 Task: Look for space in Évry, France from 12th  July, 2023 to 15th July, 2023 for 3 adults in price range Rs.12000 to Rs.16000. Place can be entire place with 2 bedrooms having 3 beds and 1 bathroom. Property type can be house, flat, guest house. Booking option can be shelf check-in. Required host language is English.
Action: Mouse moved to (403, 118)
Screenshot: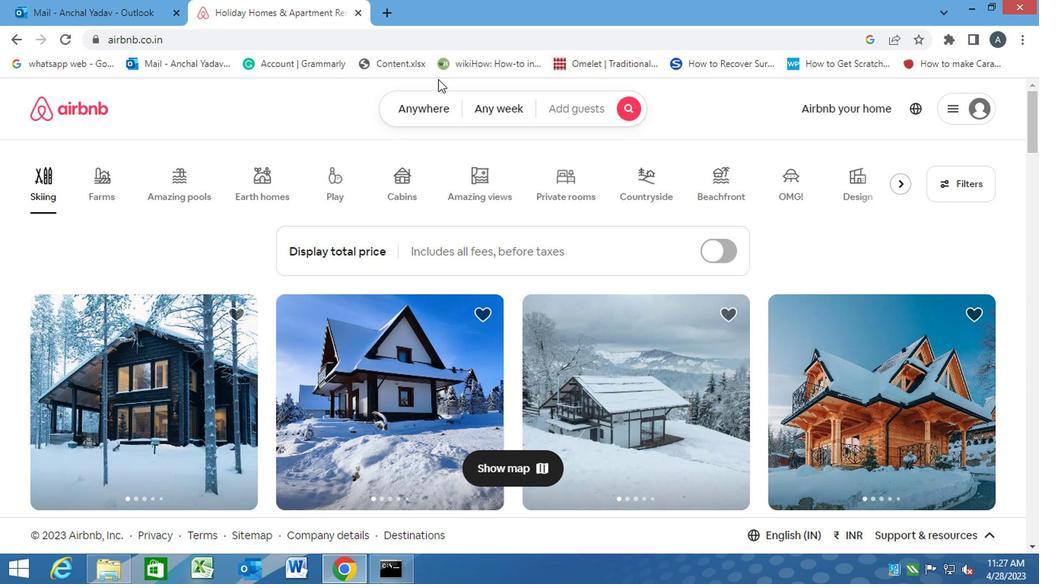 
Action: Mouse pressed left at (403, 118)
Screenshot: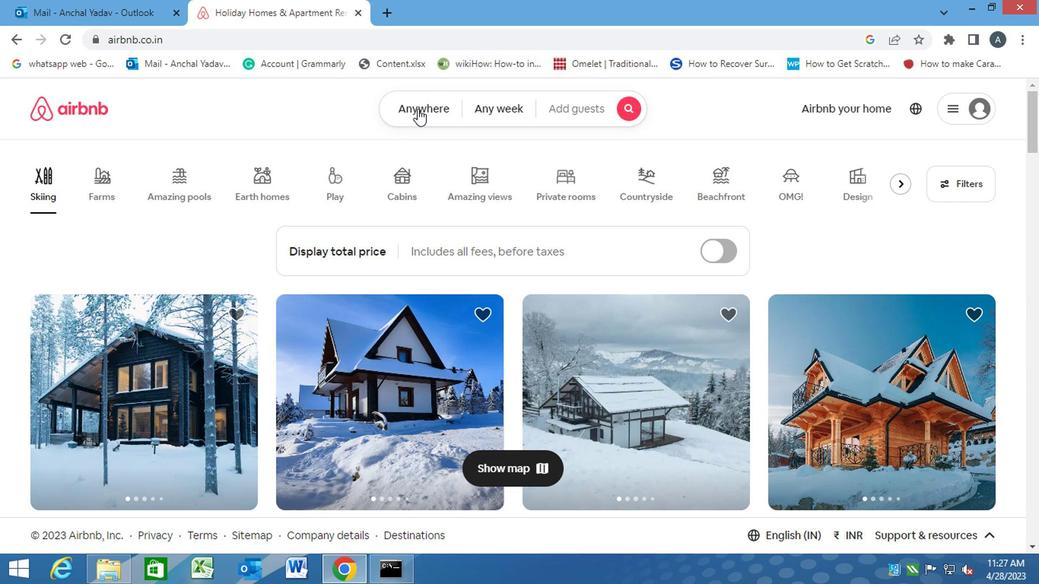 
Action: Mouse moved to (371, 159)
Screenshot: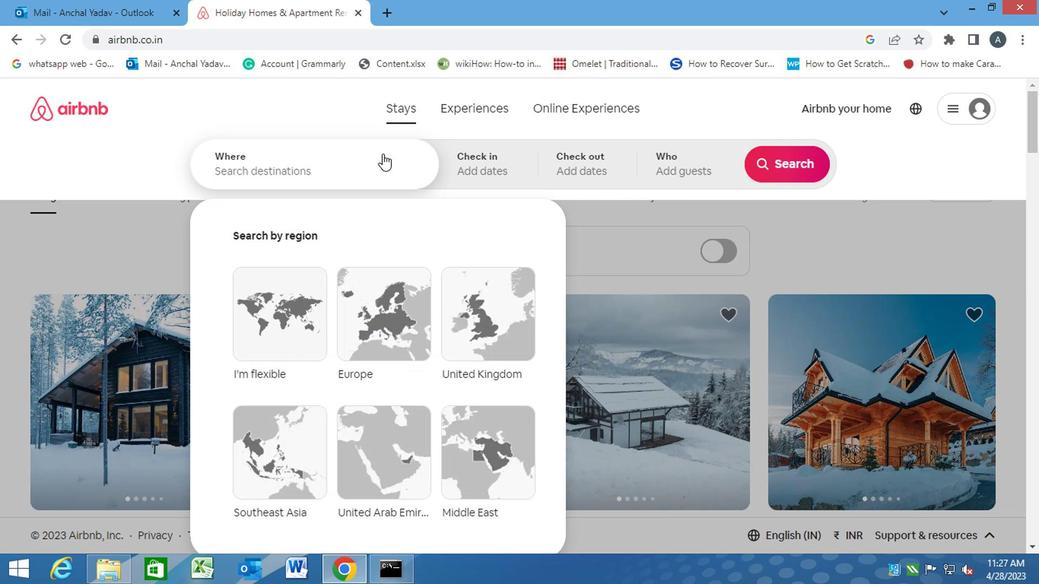 
Action: Mouse pressed left at (371, 159)
Screenshot: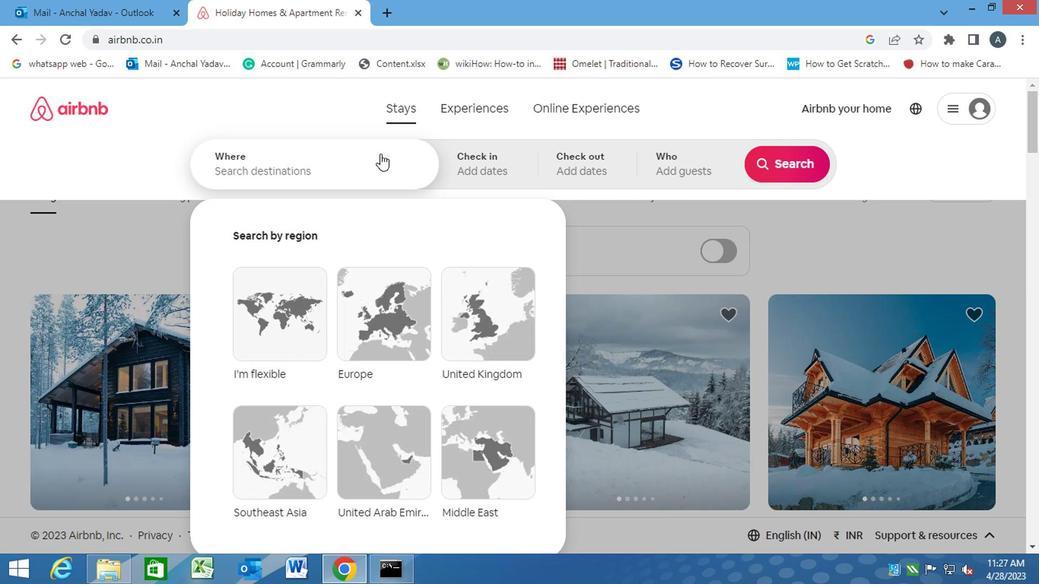 
Action: Key pressed e<Key.caps_lock>vry,<Key.space><Key.caps_lock>f<Key.caps_lock>rance<Key.enter>
Screenshot: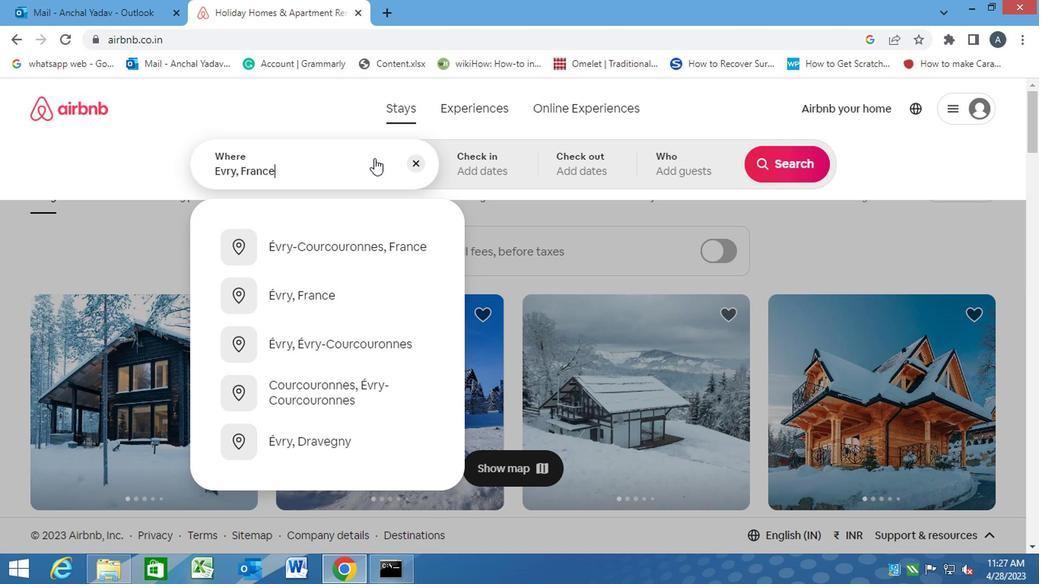 
Action: Mouse moved to (781, 285)
Screenshot: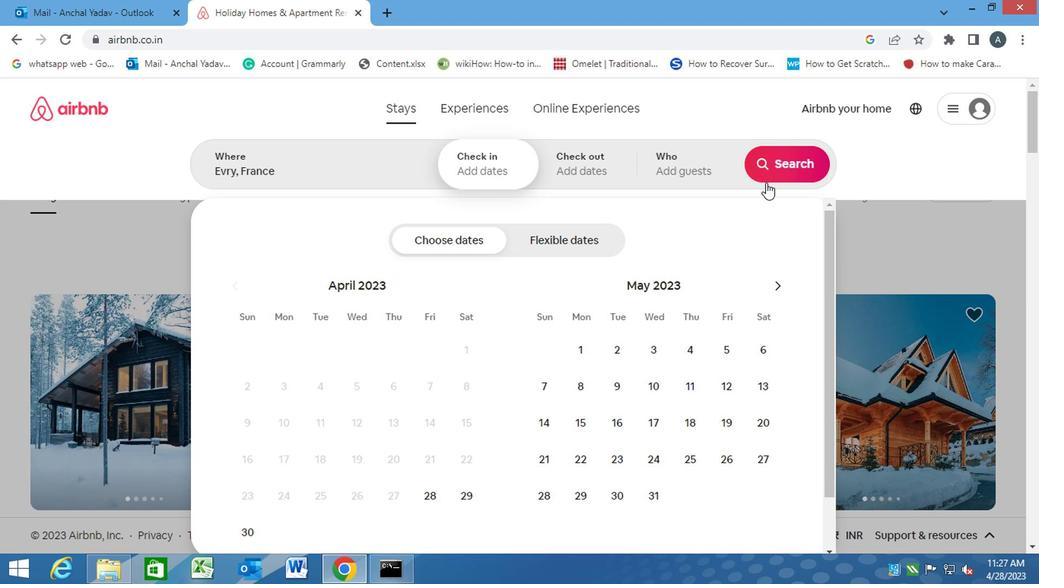 
Action: Mouse pressed left at (781, 285)
Screenshot: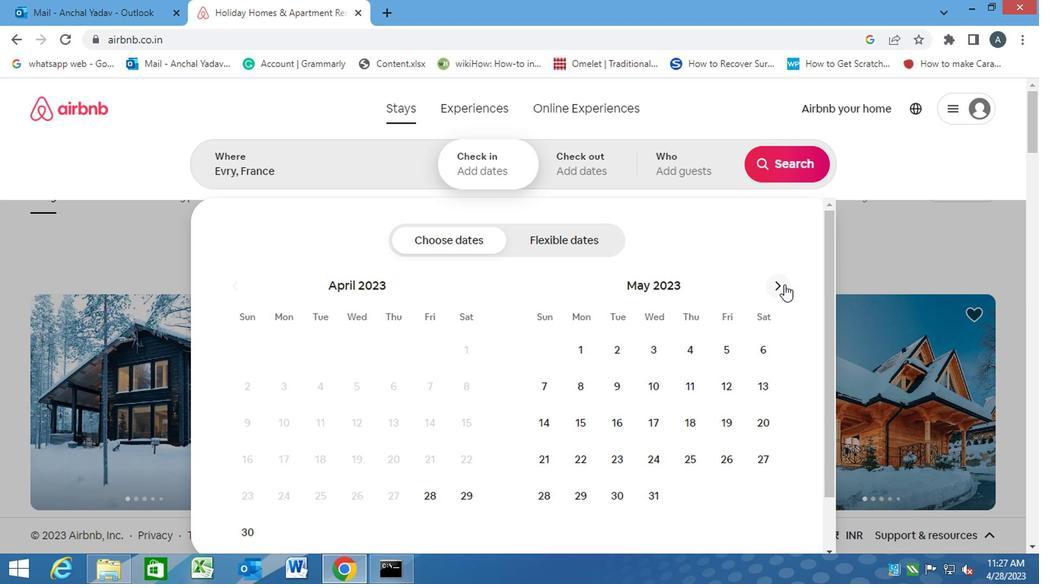 
Action: Mouse pressed left at (781, 285)
Screenshot: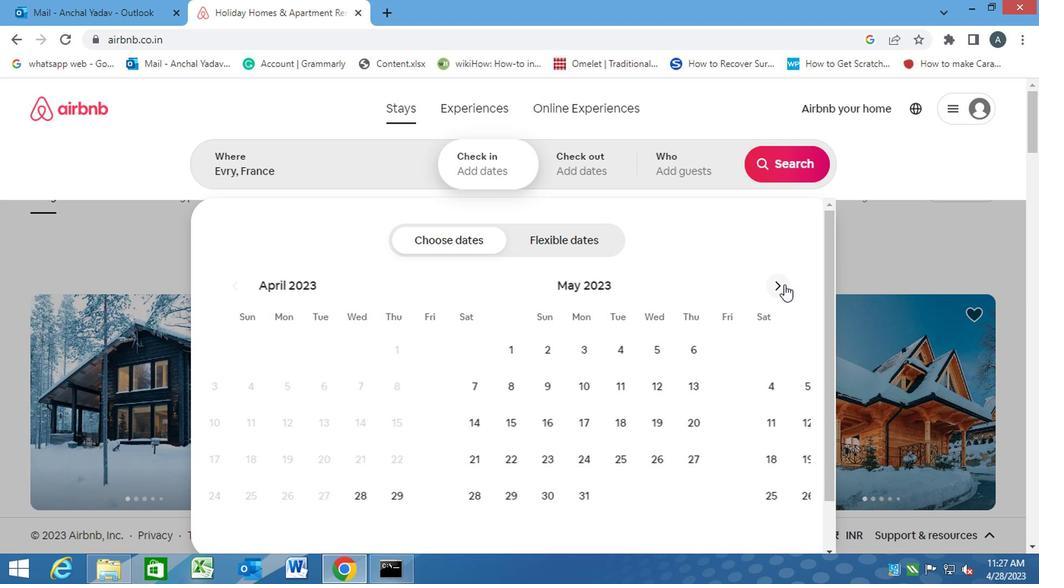
Action: Mouse moved to (654, 427)
Screenshot: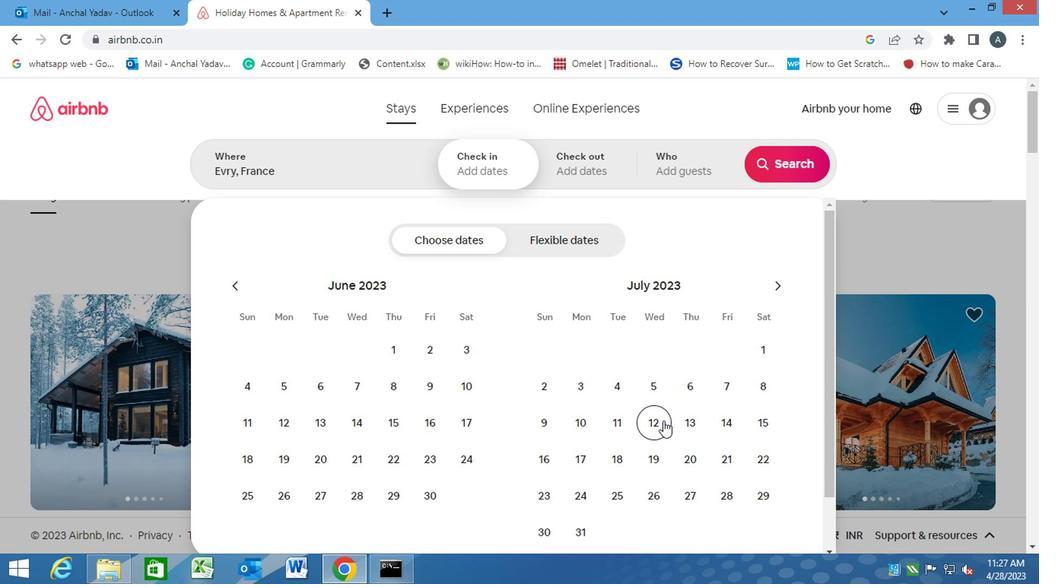 
Action: Mouse pressed left at (654, 427)
Screenshot: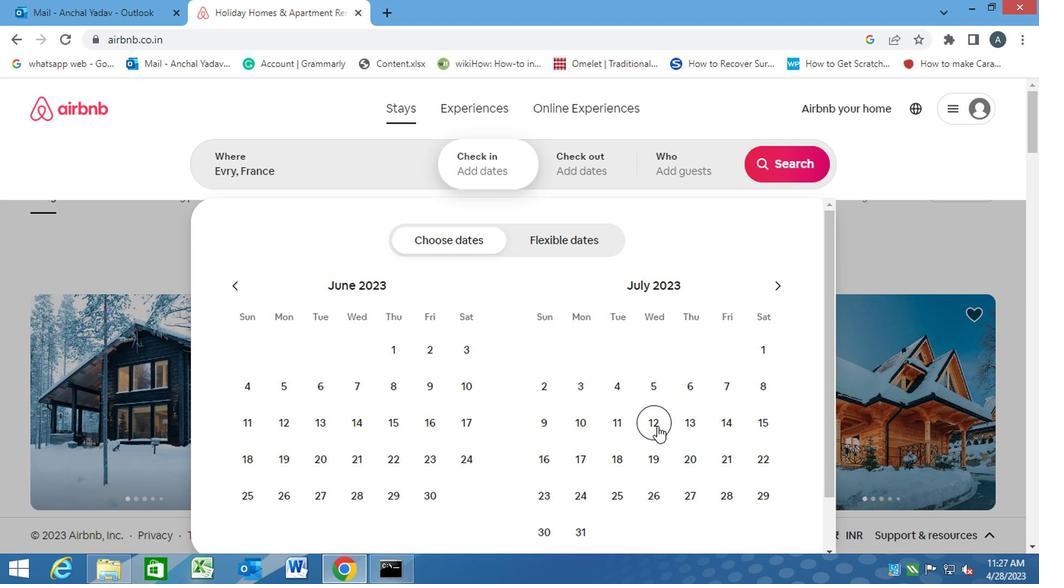 
Action: Mouse moved to (767, 426)
Screenshot: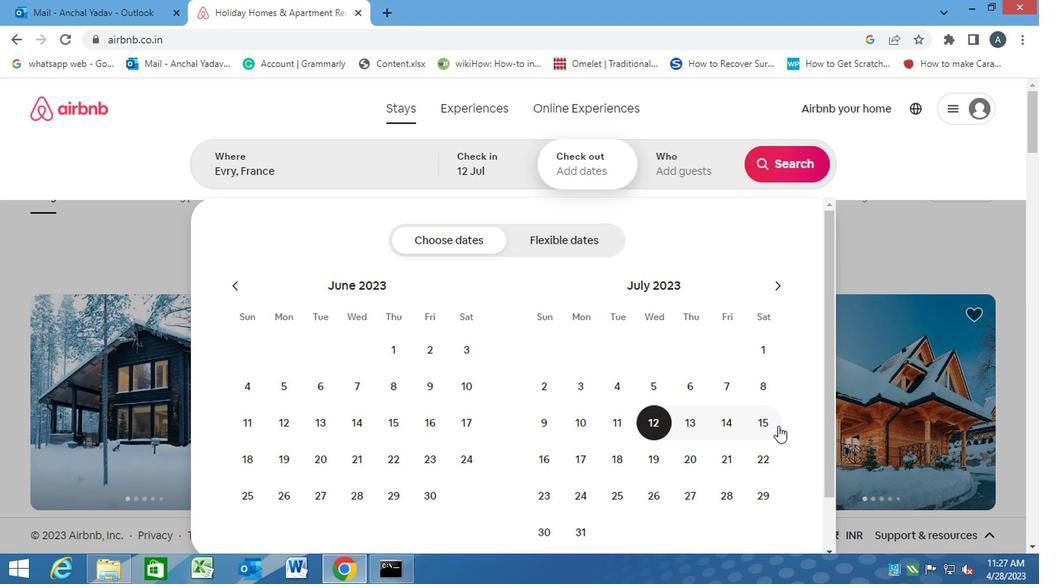 
Action: Mouse pressed left at (767, 426)
Screenshot: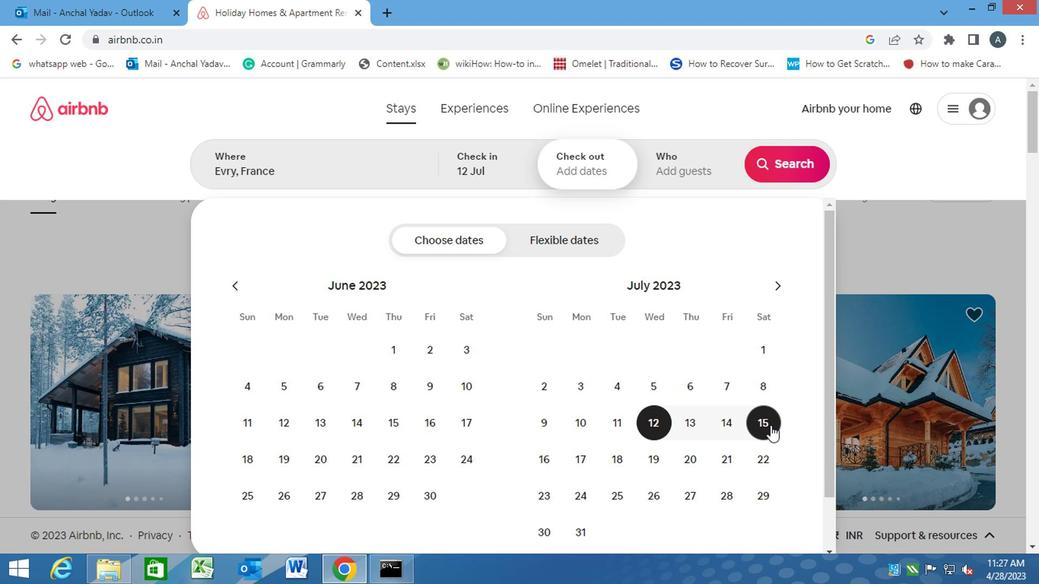 
Action: Mouse moved to (677, 165)
Screenshot: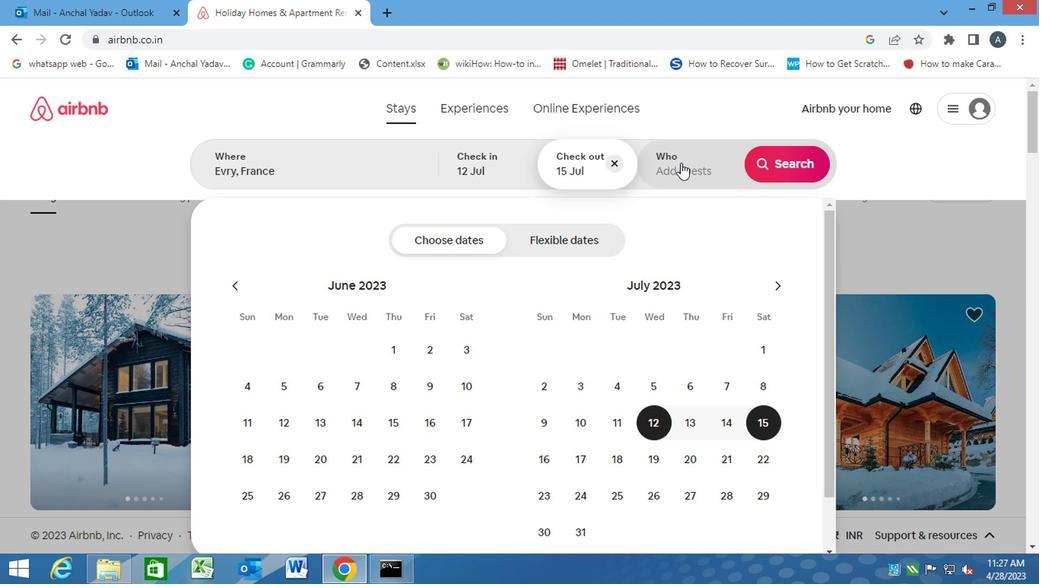 
Action: Mouse pressed left at (677, 165)
Screenshot: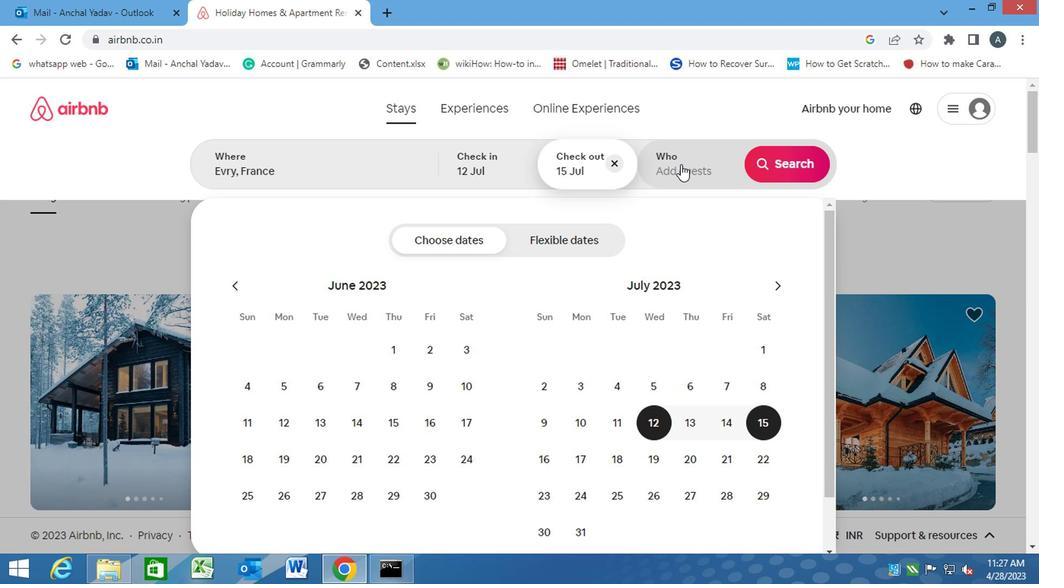
Action: Mouse moved to (782, 249)
Screenshot: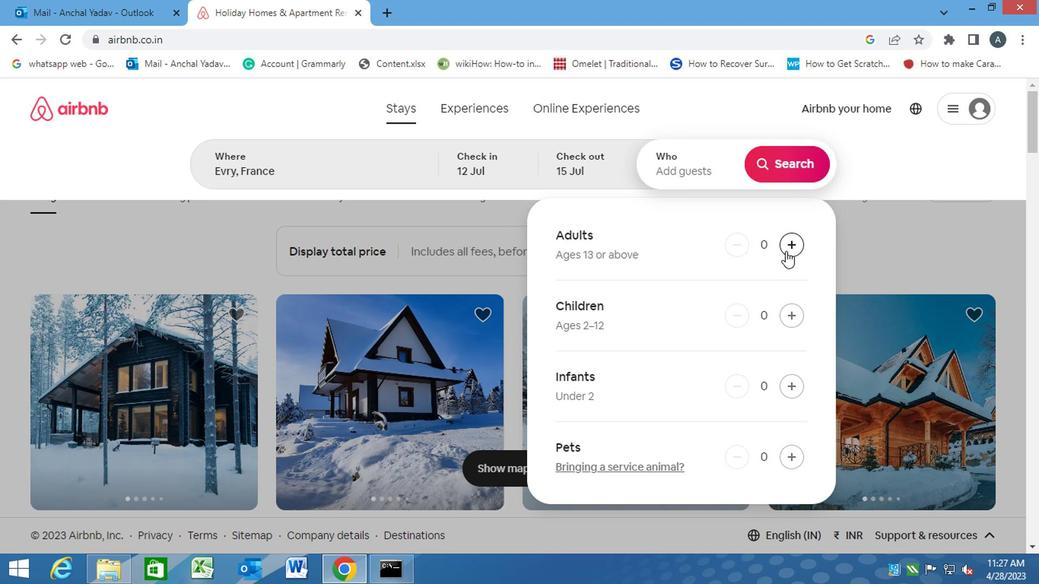 
Action: Mouse pressed left at (782, 249)
Screenshot: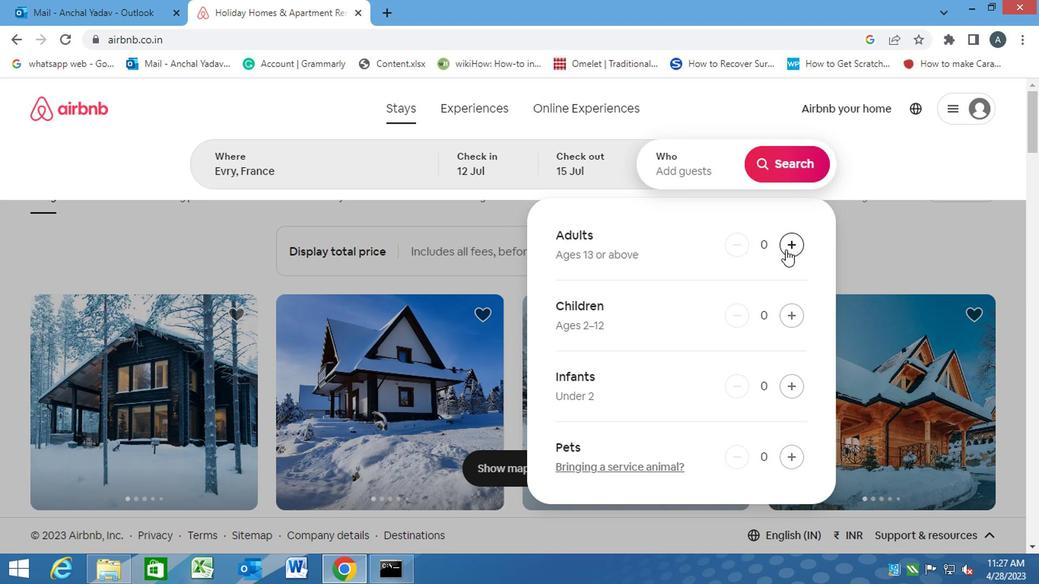 
Action: Mouse pressed left at (782, 249)
Screenshot: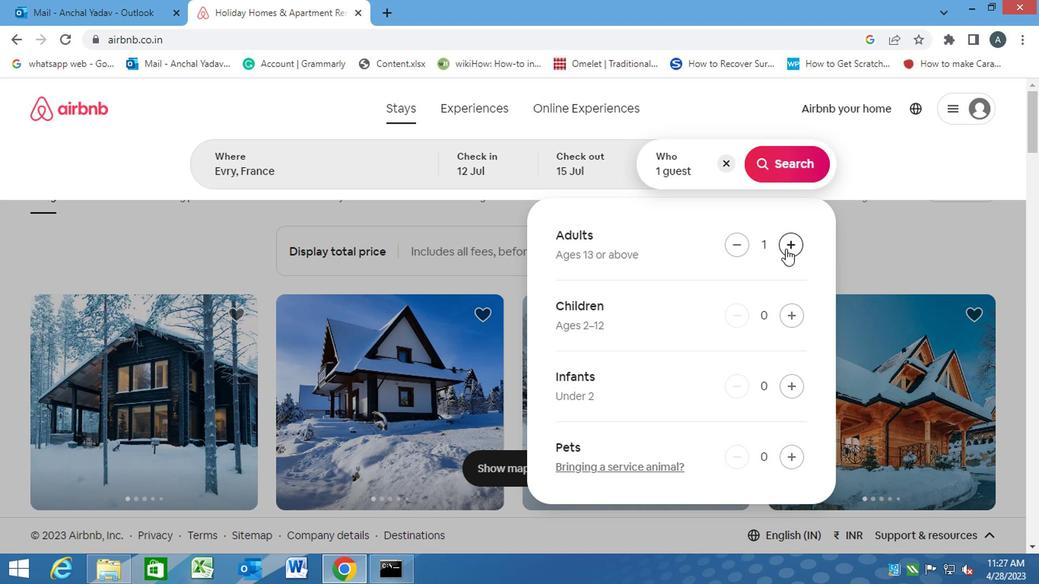 
Action: Mouse pressed left at (782, 249)
Screenshot: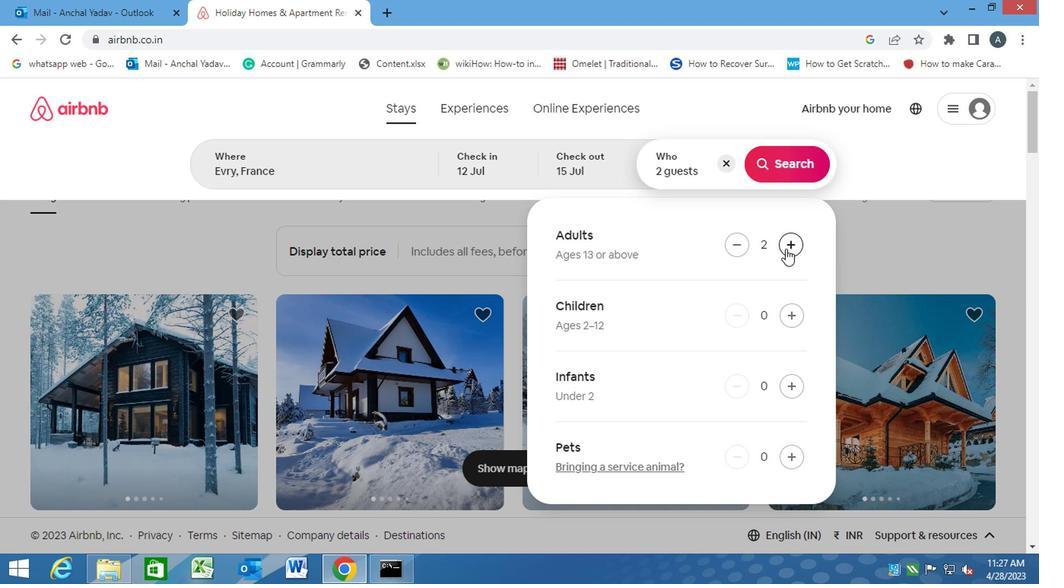 
Action: Mouse moved to (777, 172)
Screenshot: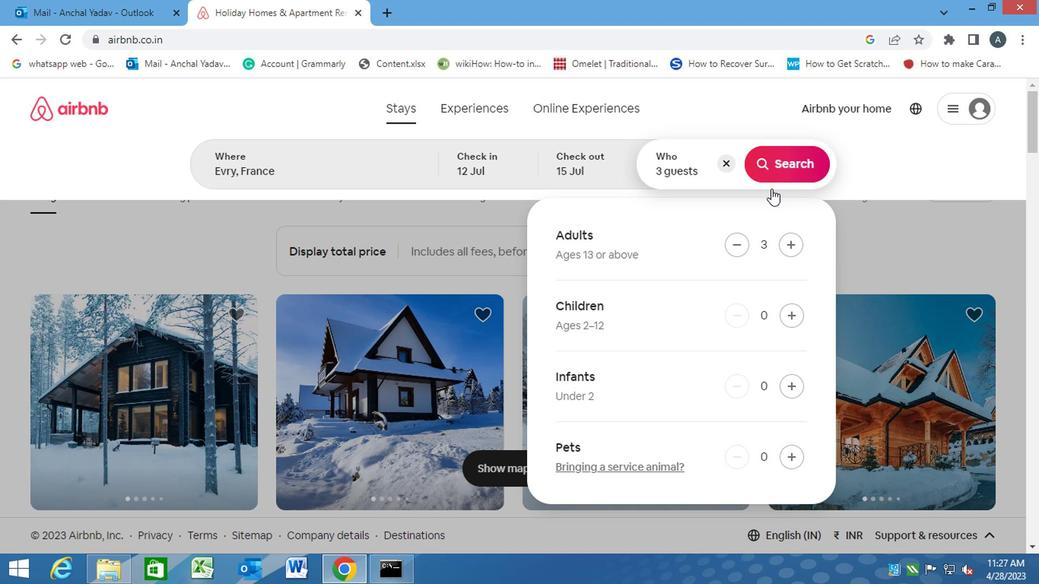 
Action: Mouse pressed left at (777, 172)
Screenshot: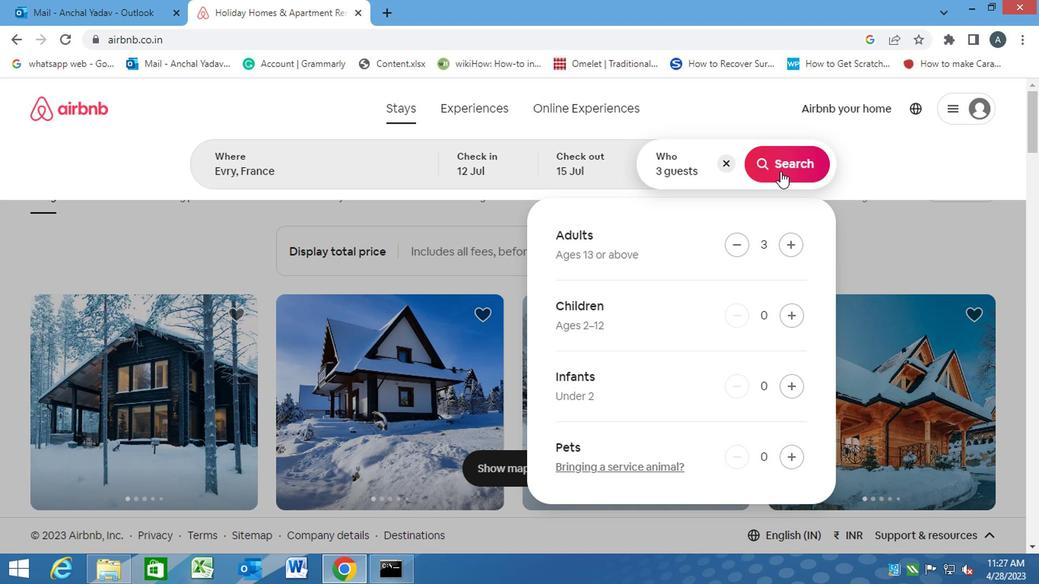 
Action: Mouse moved to (947, 170)
Screenshot: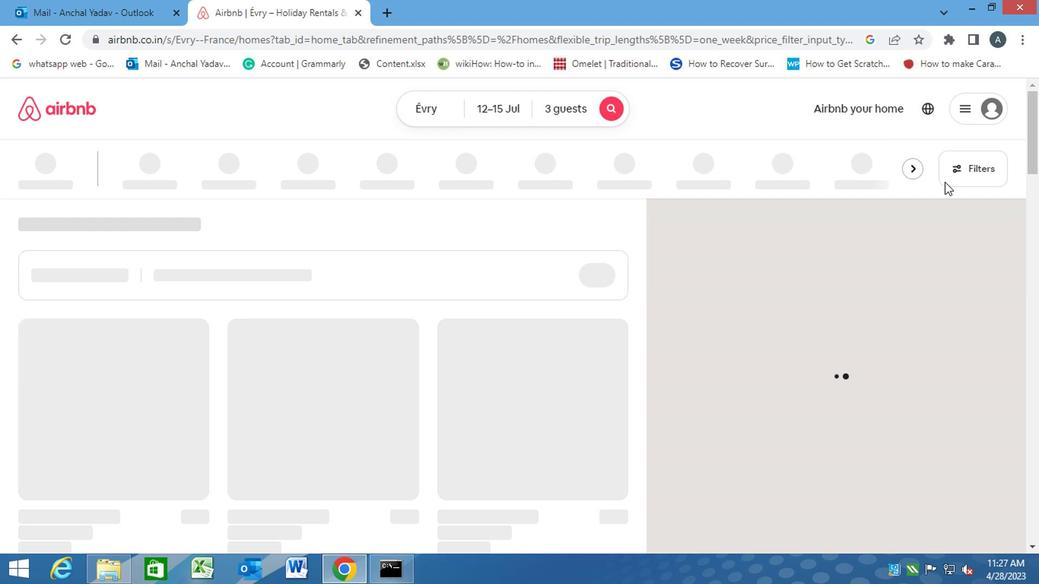 
Action: Mouse pressed left at (947, 170)
Screenshot: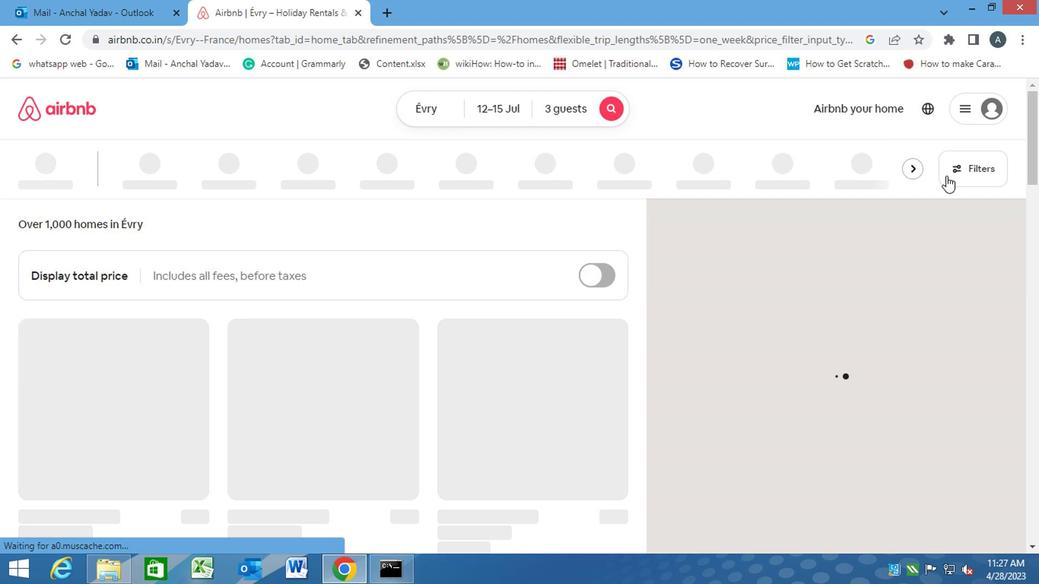 
Action: Mouse moved to (312, 366)
Screenshot: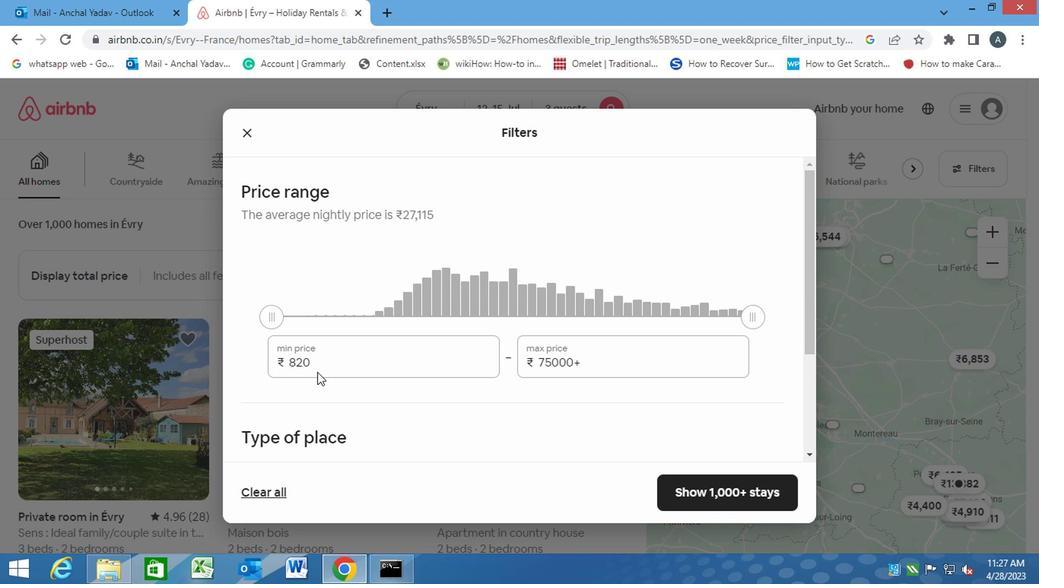 
Action: Mouse pressed left at (312, 366)
Screenshot: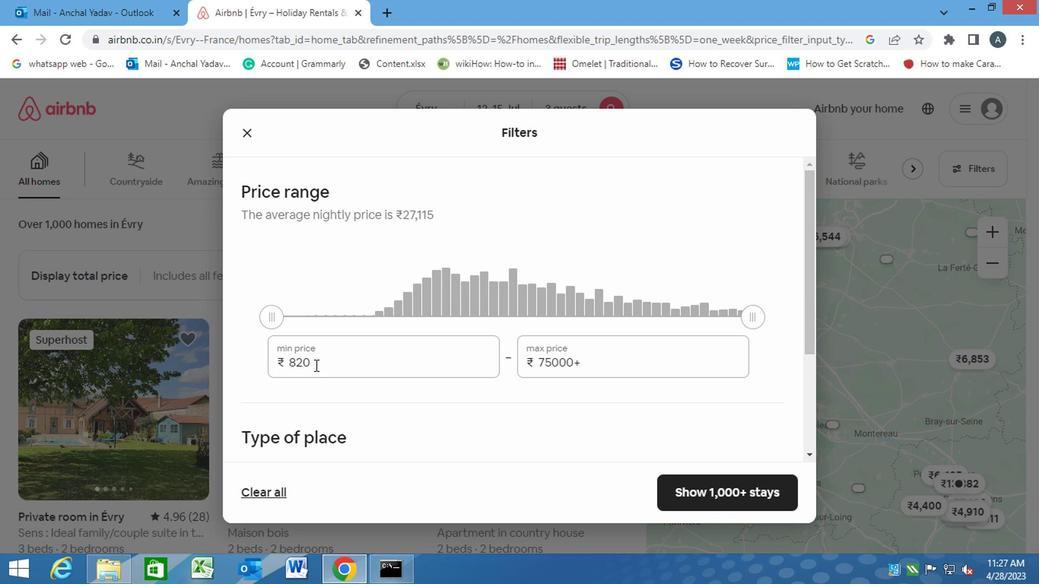 
Action: Mouse moved to (273, 374)
Screenshot: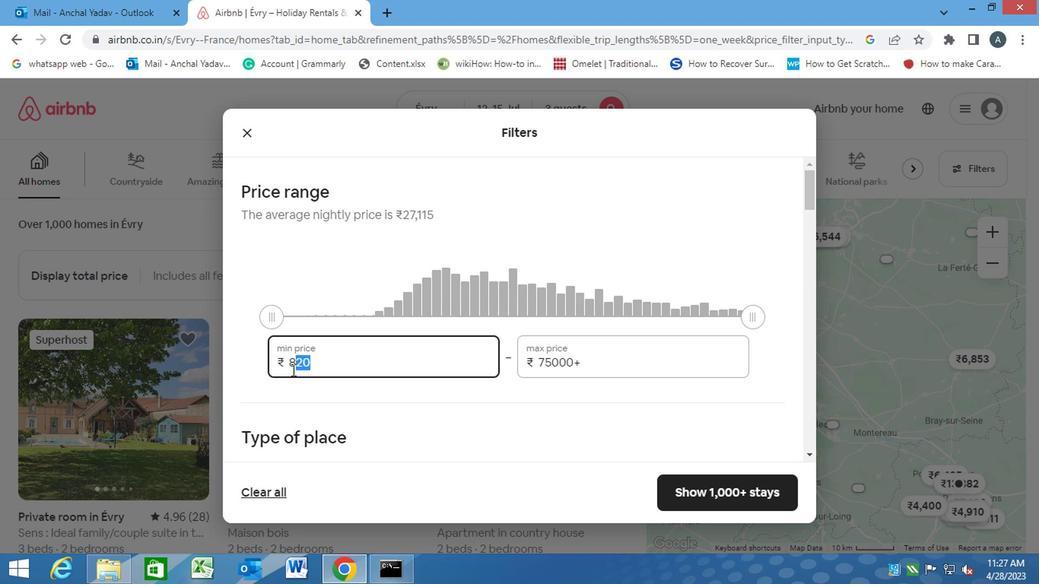 
Action: Key pressed 12000
Screenshot: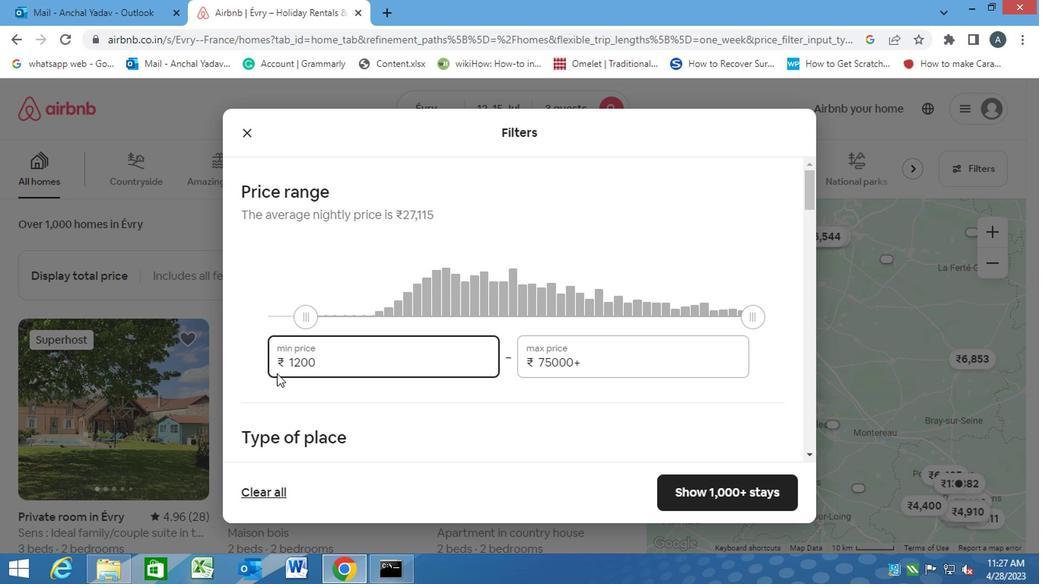 
Action: Mouse moved to (275, 374)
Screenshot: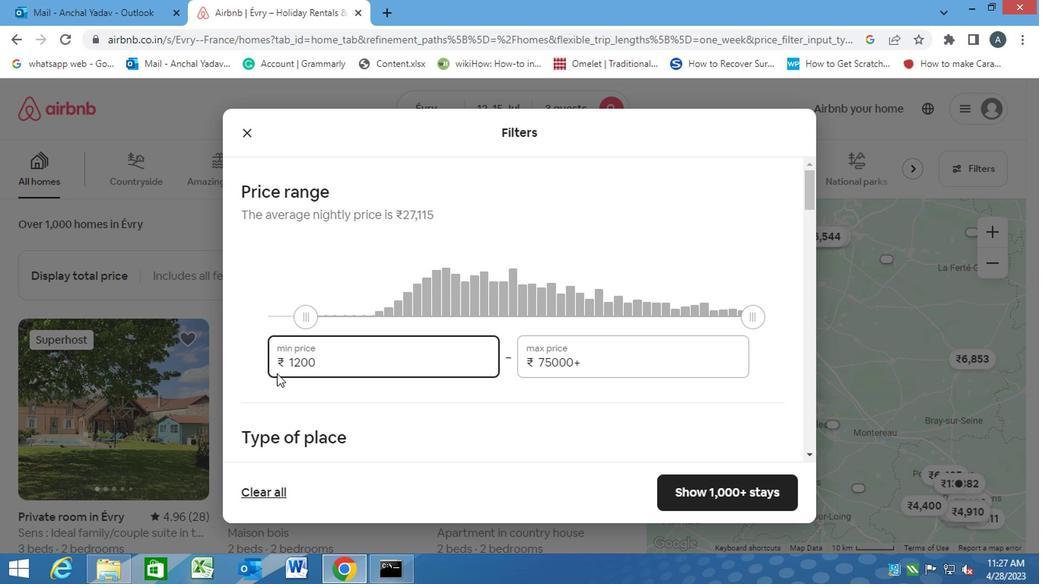 
Action: Key pressed <Key.tab><Key.backspace><Key.backspace><Key.backspace><Key.backspace><Key.backspace><Key.backspace><Key.backspace><Key.backspace><Key.backspace><Key.backspace><Key.backspace><Key.backspace><Key.backspace><Key.backspace><Key.backspace><Key.backspace><Key.backspace><Key.backspace><Key.backspace><Key.backspace><Key.backspace><Key.backspace><Key.backspace><Key.backspace><Key.backspace><Key.backspace><Key.backspace><Key.backspace><Key.backspace><Key.backspace><Key.backspace><Key.backspace><Key.backspace><Key.backspace><Key.backspace><Key.backspace><Key.backspace><Key.backspace>16000
Screenshot: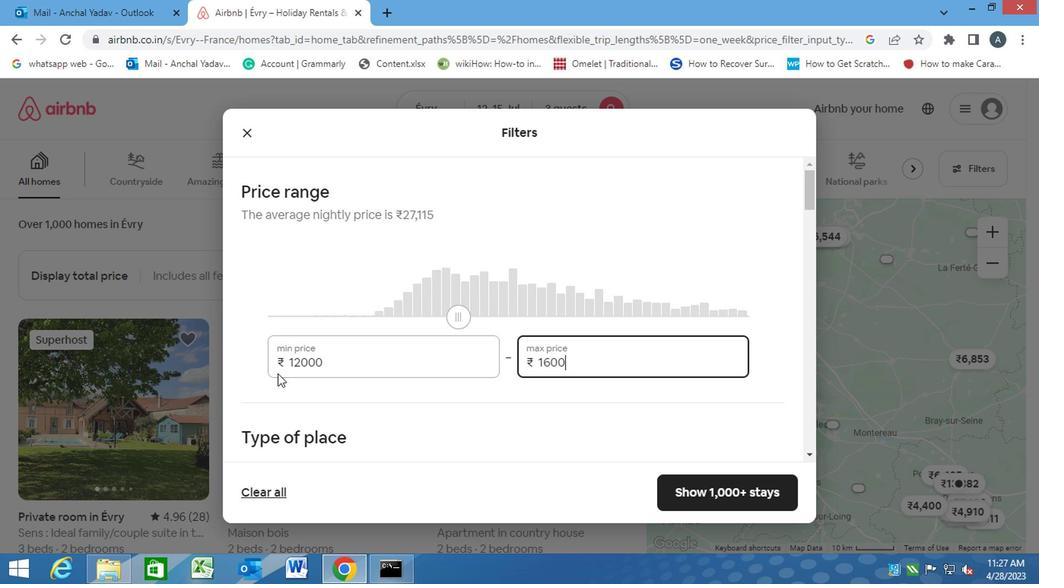 
Action: Mouse moved to (401, 382)
Screenshot: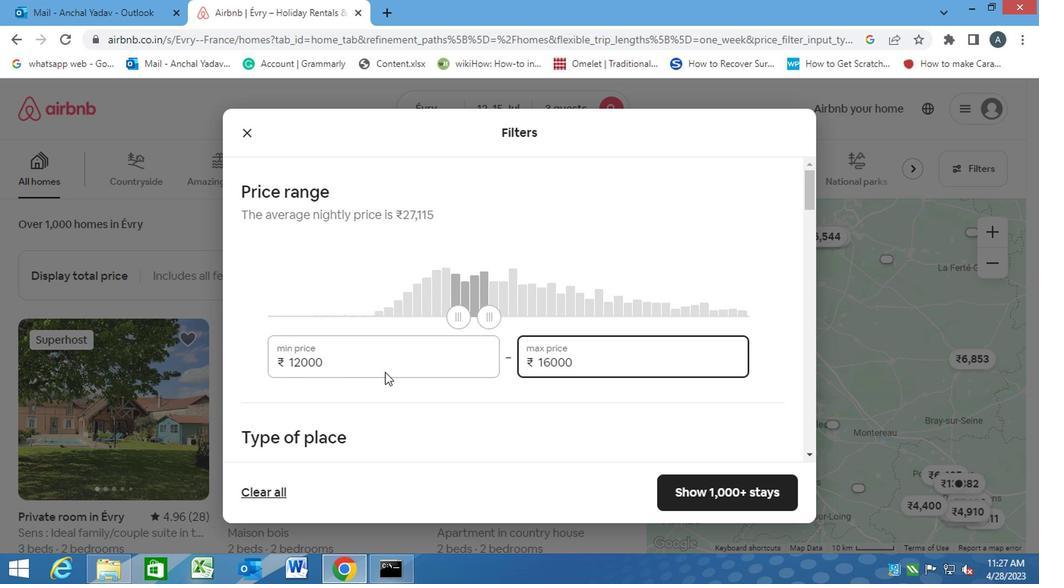 
Action: Mouse scrolled (401, 381) with delta (0, 0)
Screenshot: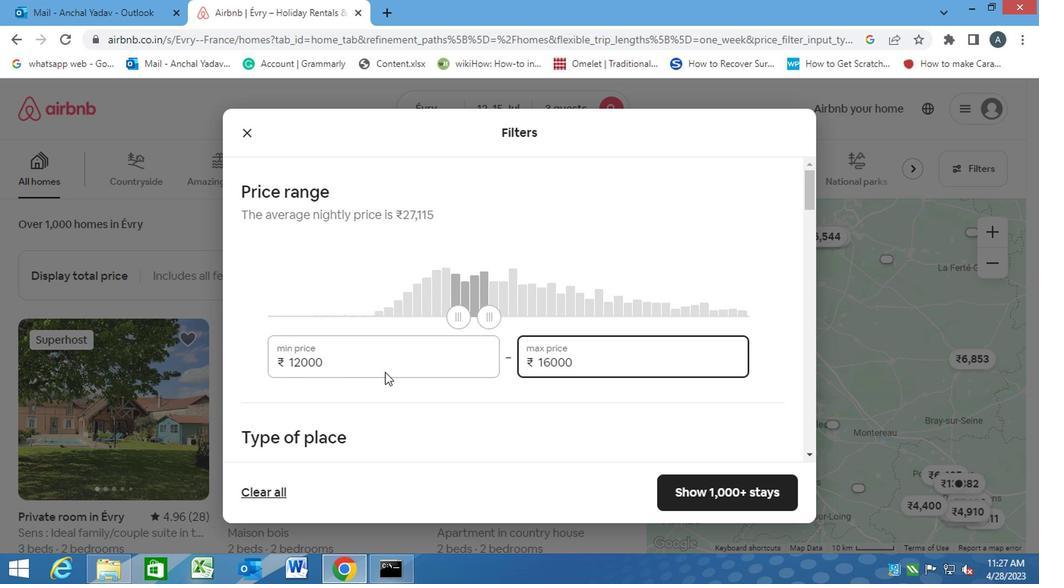 
Action: Mouse moved to (401, 383)
Screenshot: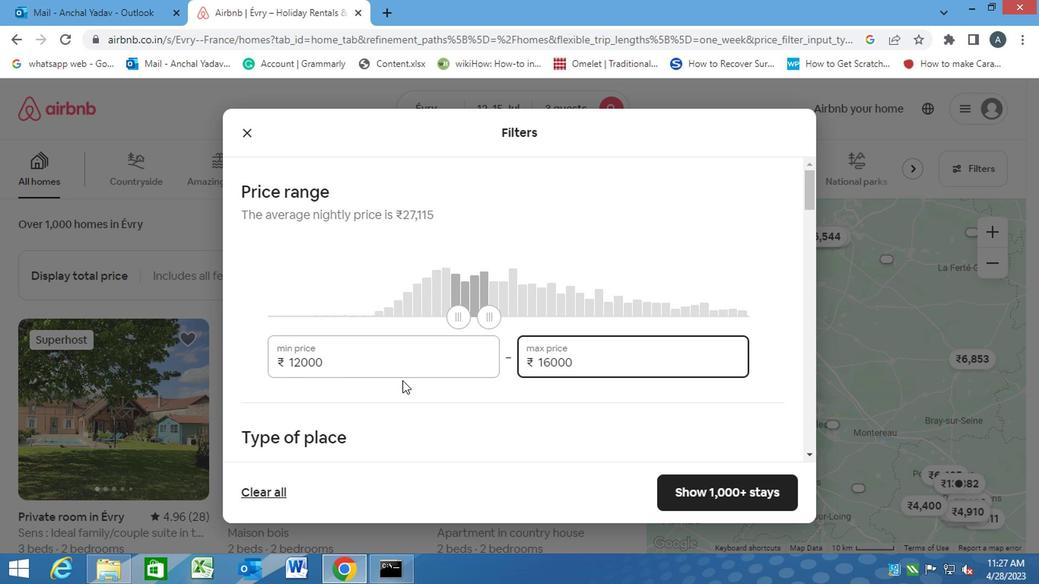 
Action: Mouse scrolled (401, 382) with delta (0, -1)
Screenshot: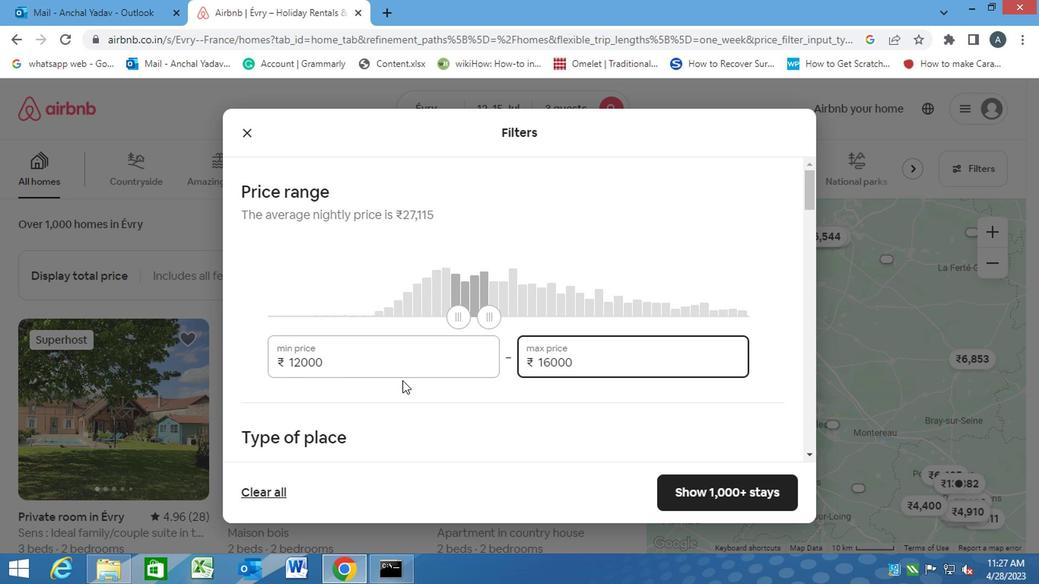 
Action: Mouse moved to (399, 384)
Screenshot: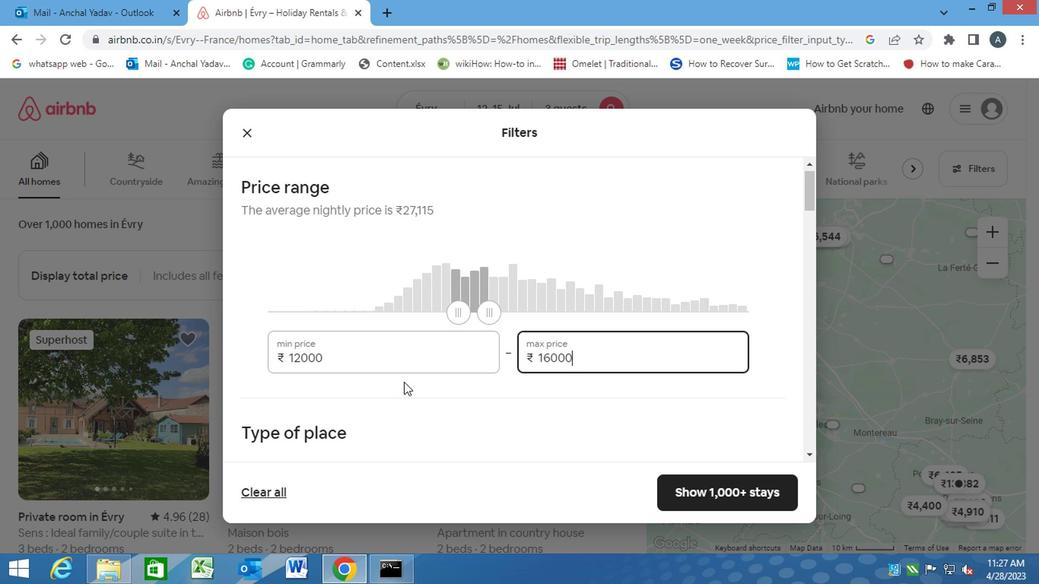 
Action: Mouse scrolled (399, 383) with delta (0, 0)
Screenshot: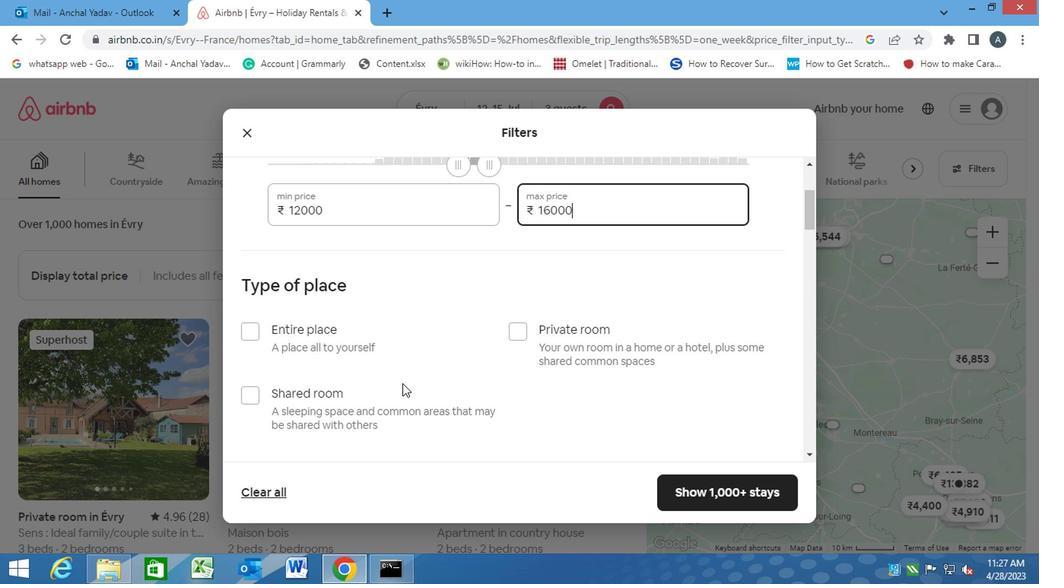 
Action: Mouse moved to (250, 254)
Screenshot: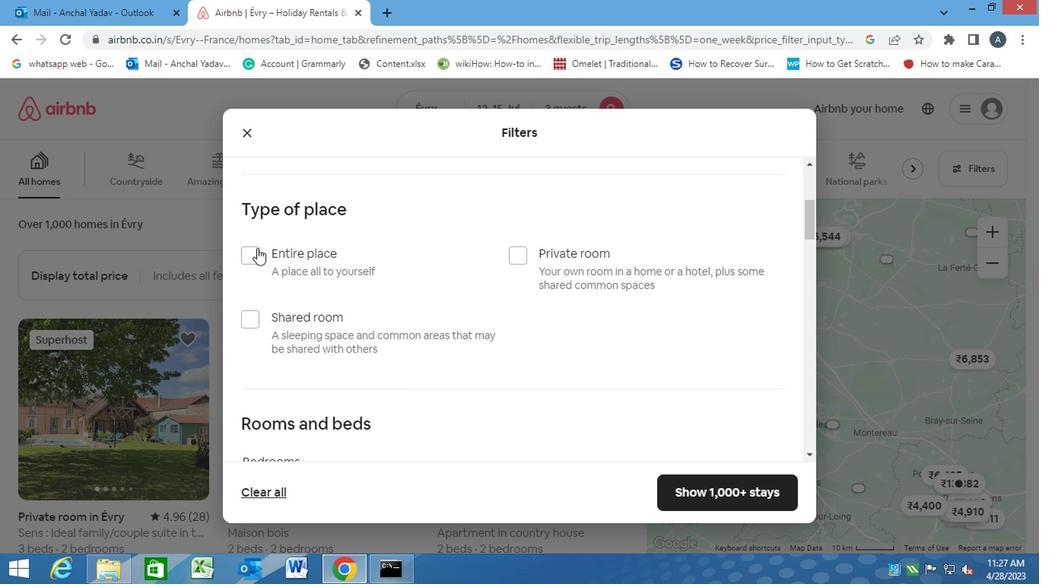 
Action: Mouse pressed left at (250, 254)
Screenshot: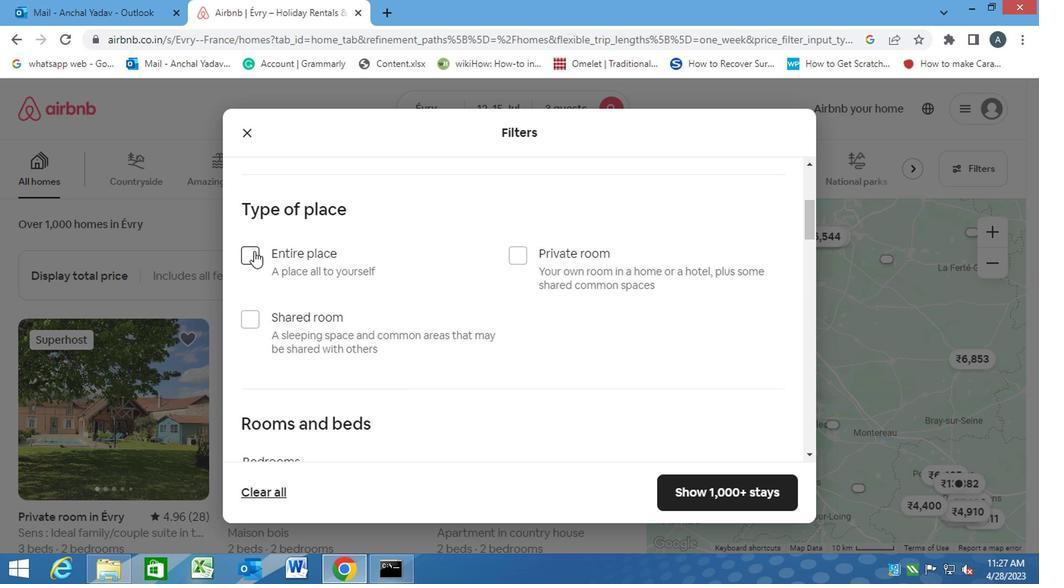 
Action: Mouse moved to (347, 270)
Screenshot: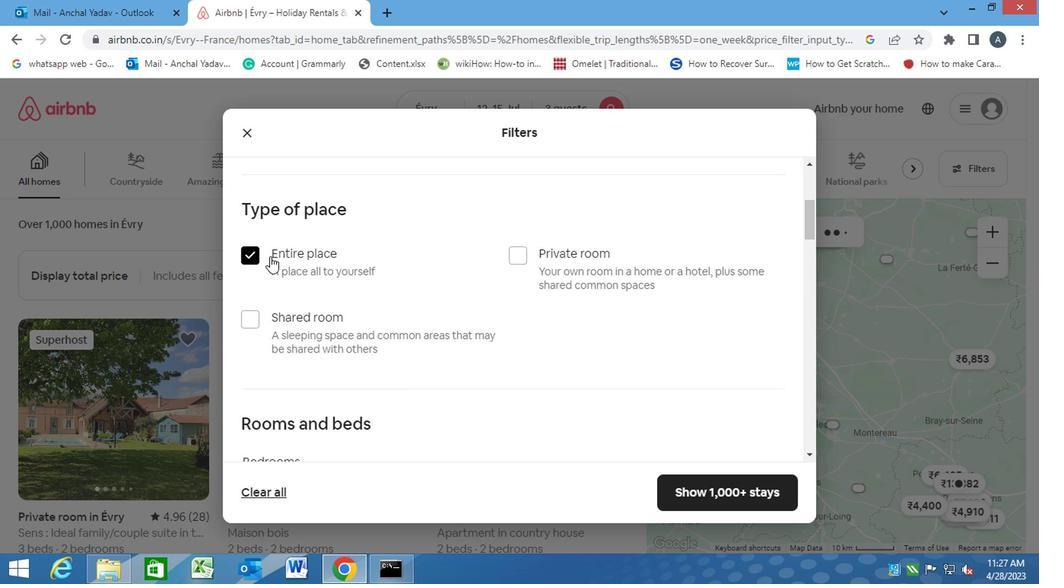 
Action: Mouse scrolled (347, 269) with delta (0, 0)
Screenshot: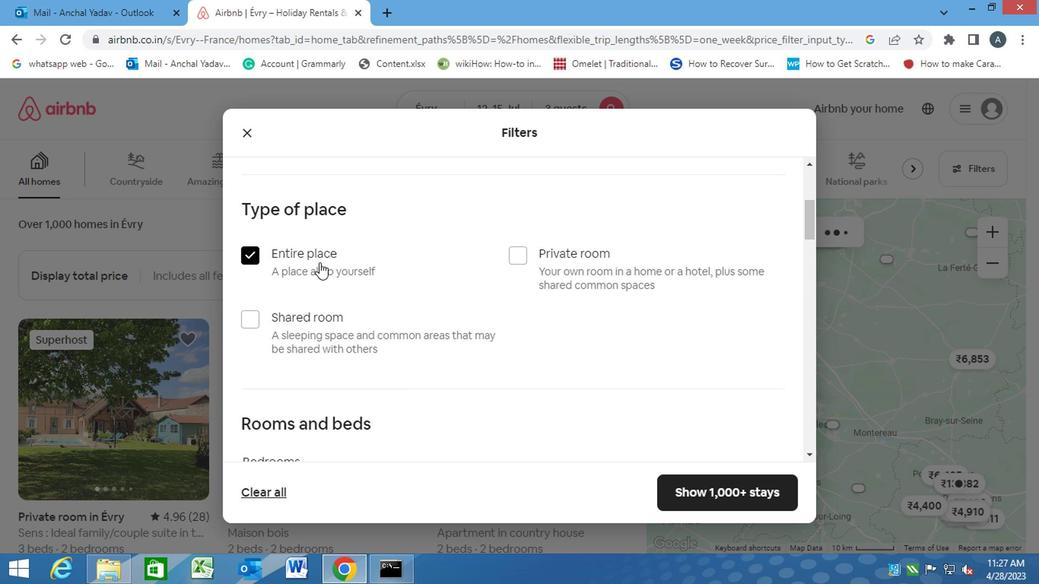 
Action: Mouse scrolled (347, 269) with delta (0, 0)
Screenshot: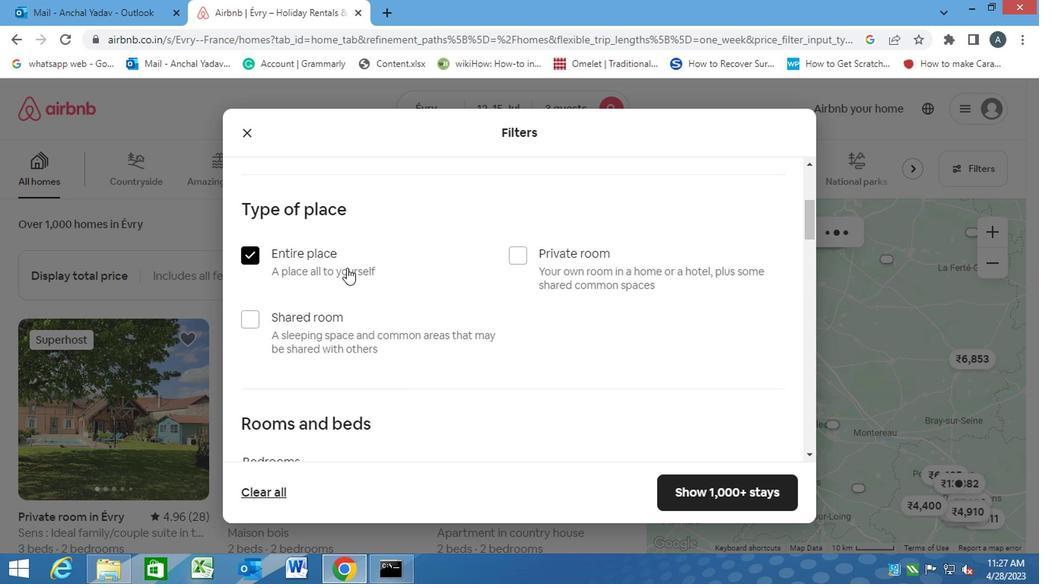 
Action: Mouse scrolled (347, 269) with delta (0, 0)
Screenshot: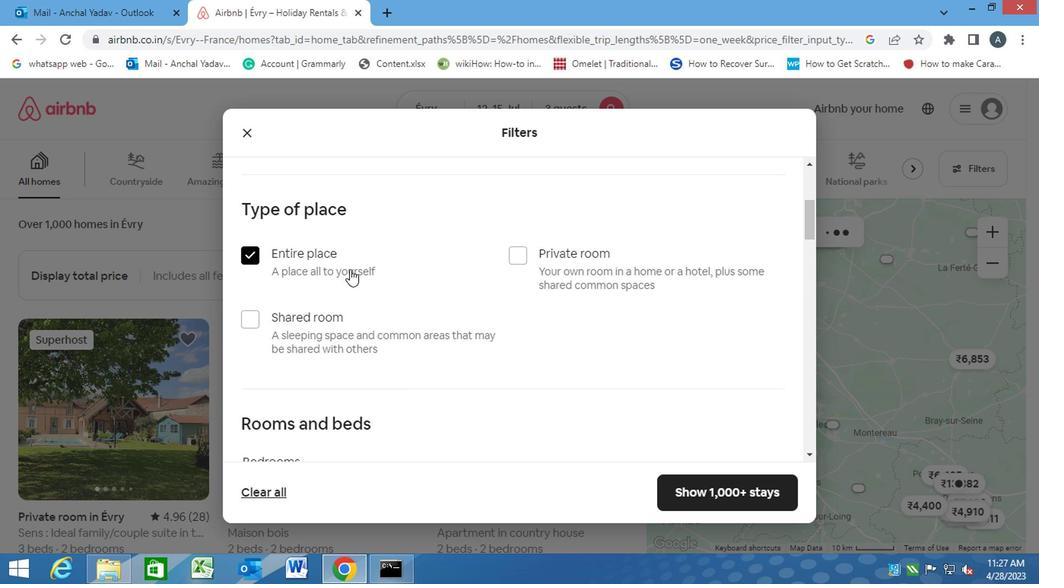 
Action: Mouse scrolled (347, 269) with delta (0, 0)
Screenshot: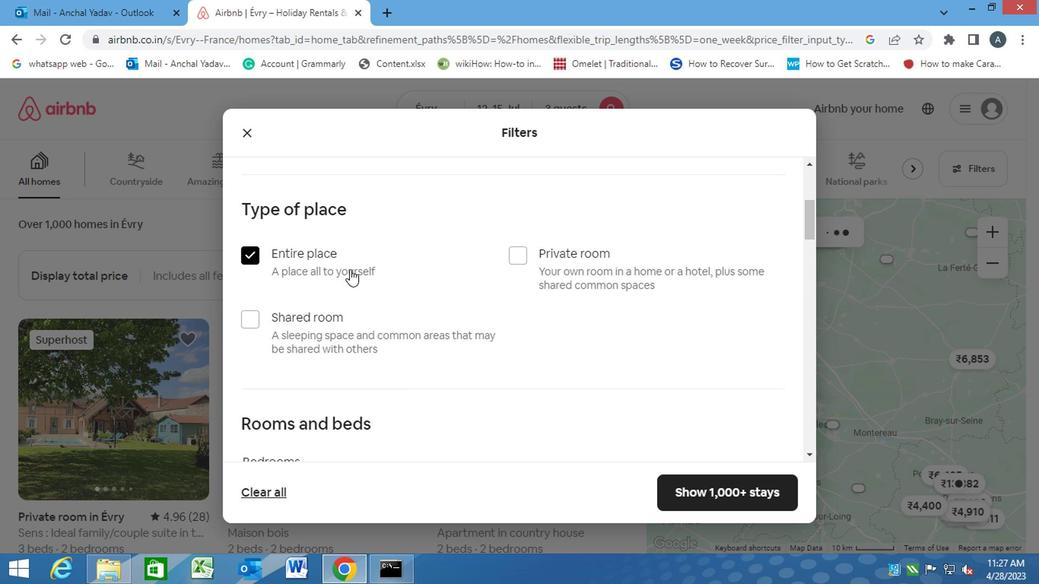 
Action: Mouse moved to (373, 196)
Screenshot: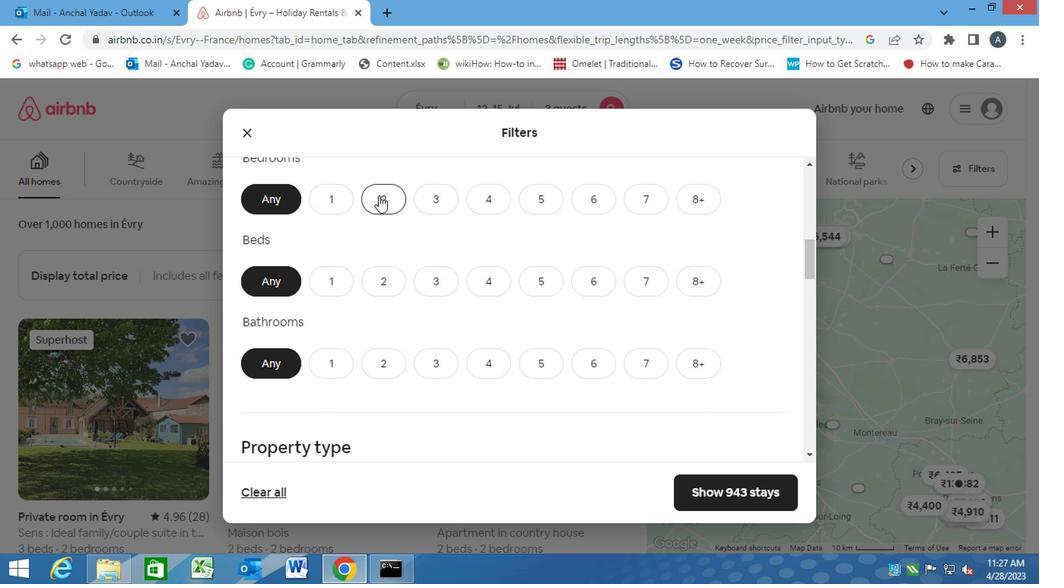 
Action: Mouse pressed left at (373, 196)
Screenshot: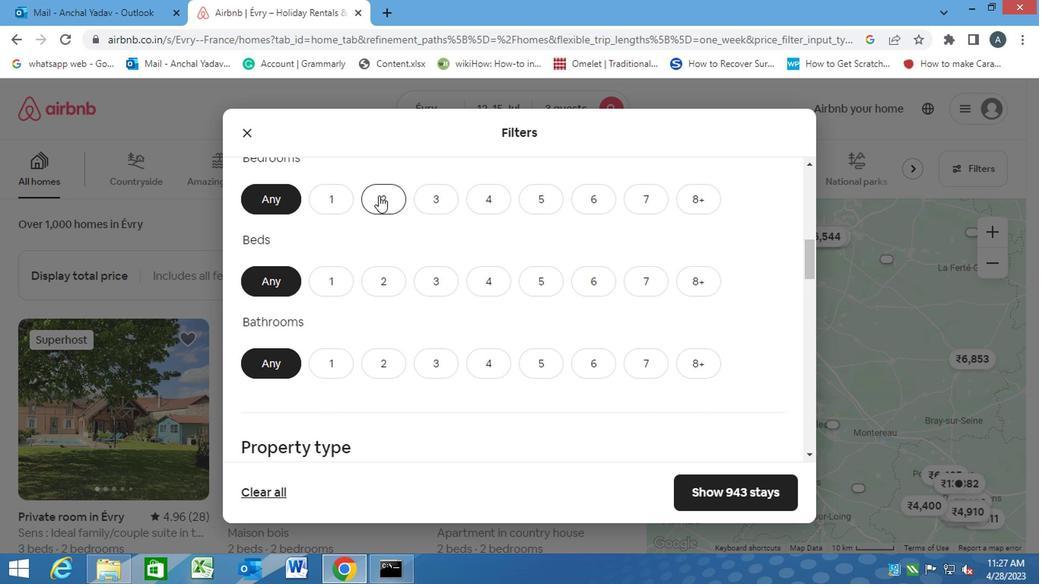 
Action: Mouse moved to (427, 281)
Screenshot: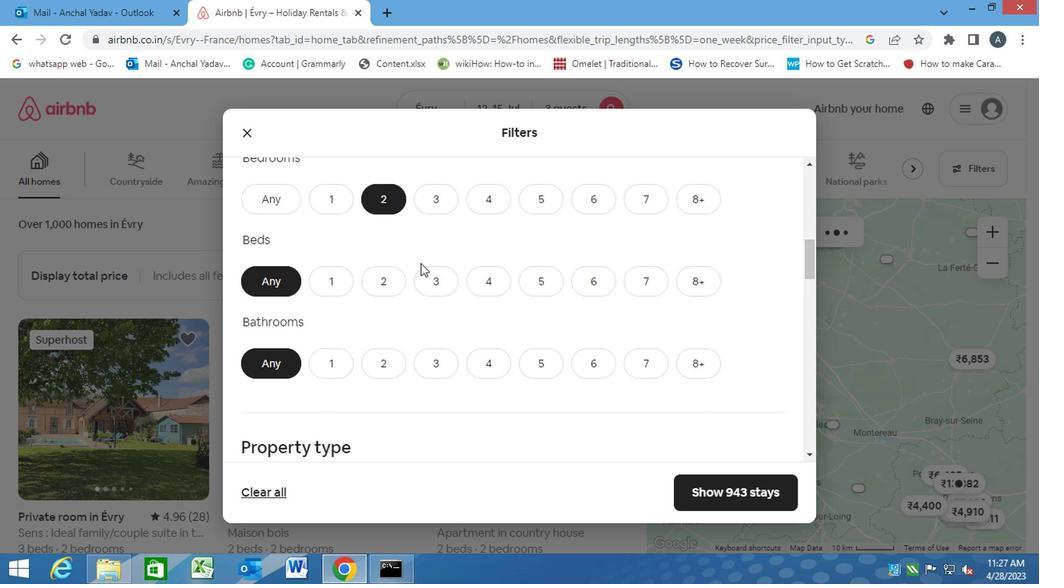 
Action: Mouse pressed left at (427, 281)
Screenshot: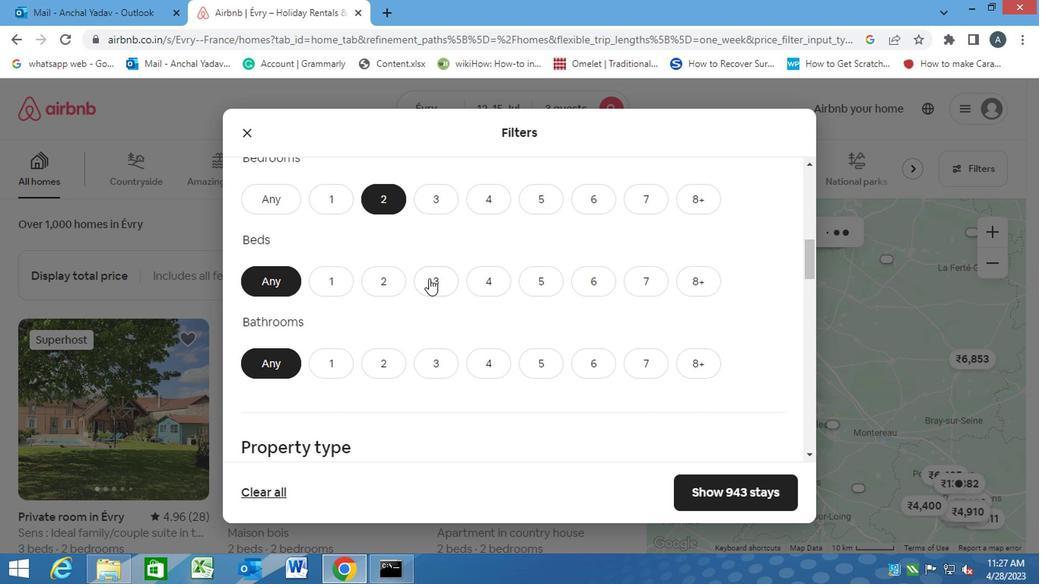 
Action: Mouse moved to (346, 361)
Screenshot: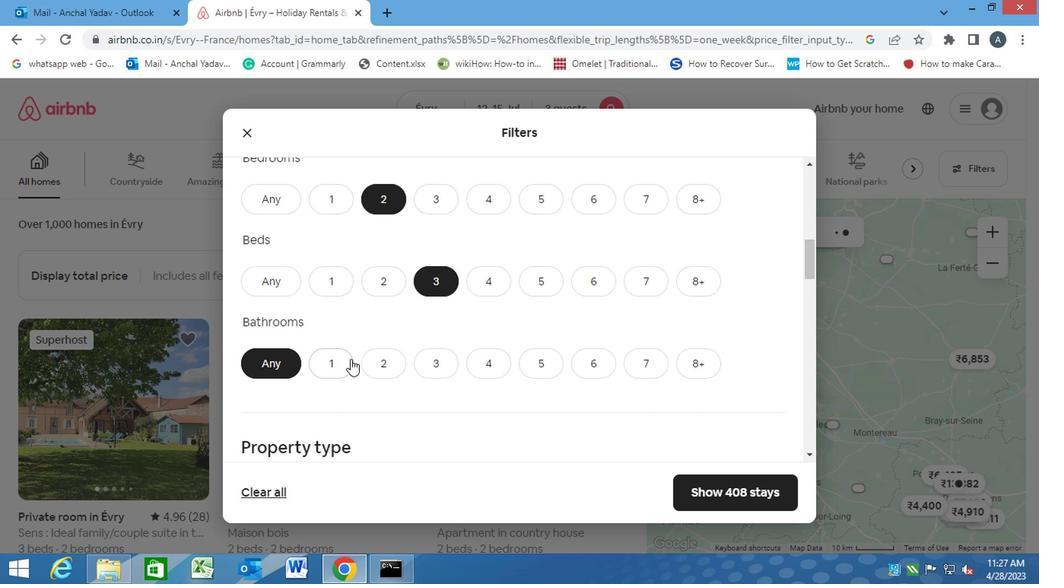 
Action: Mouse pressed left at (346, 361)
Screenshot: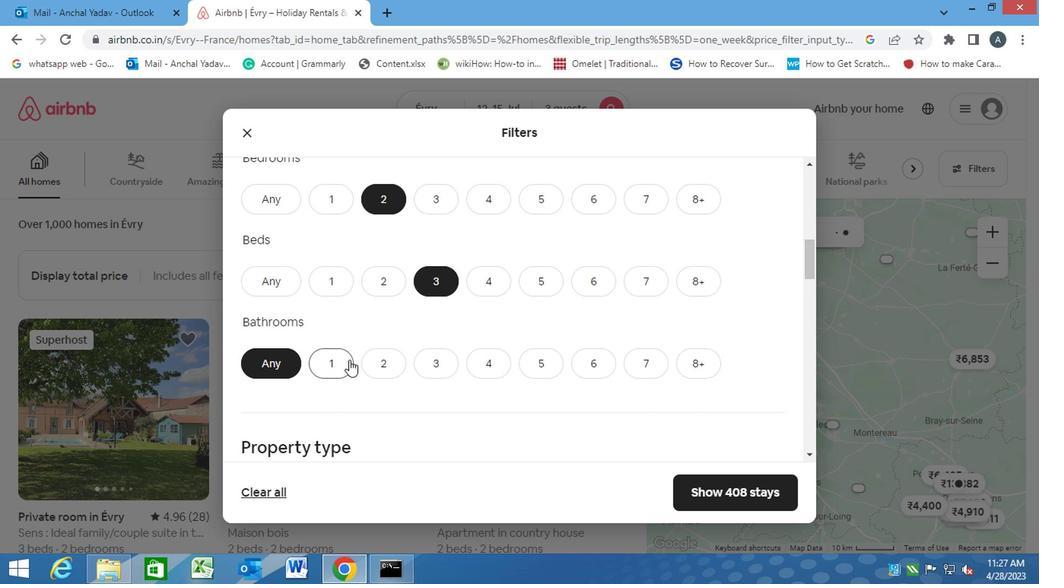 
Action: Mouse moved to (412, 382)
Screenshot: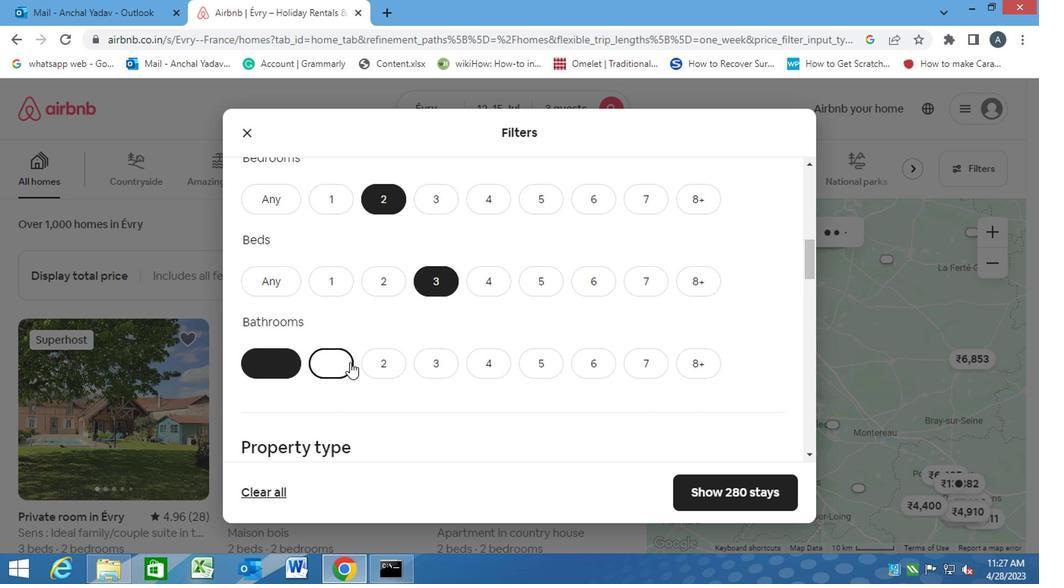 
Action: Mouse scrolled (412, 382) with delta (0, 0)
Screenshot: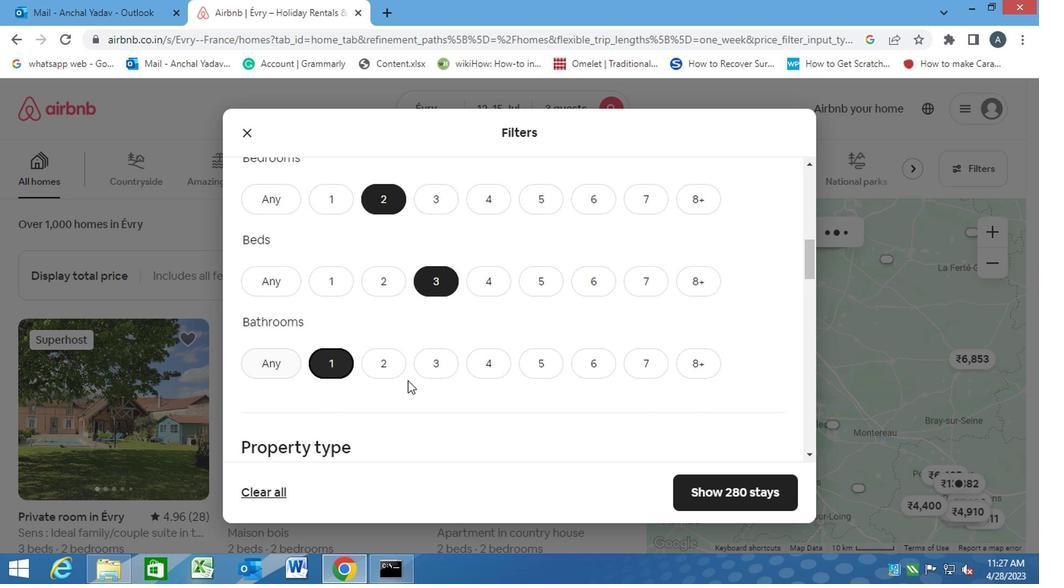 
Action: Mouse scrolled (412, 382) with delta (0, 0)
Screenshot: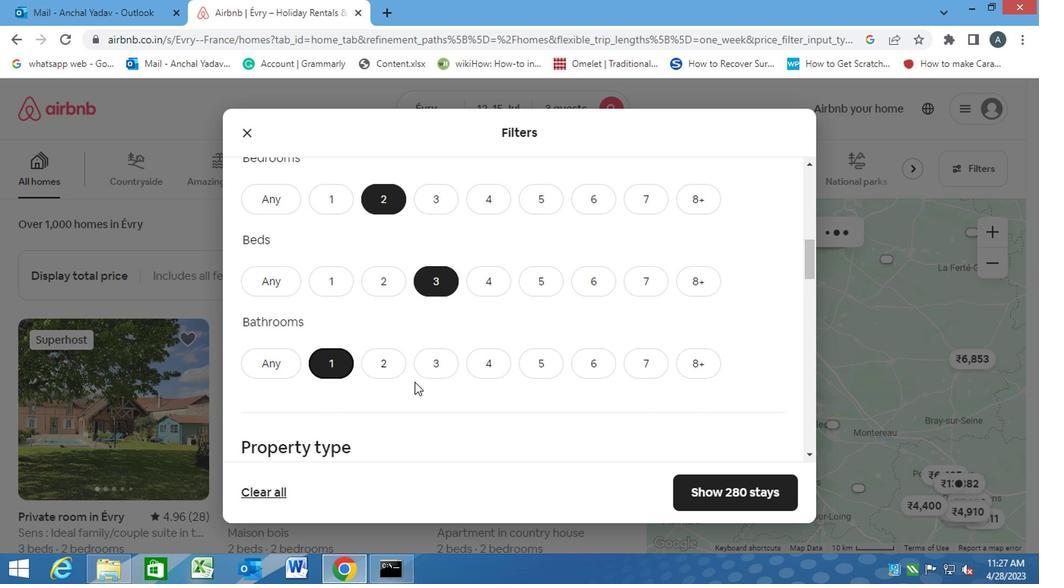 
Action: Mouse scrolled (412, 382) with delta (0, 0)
Screenshot: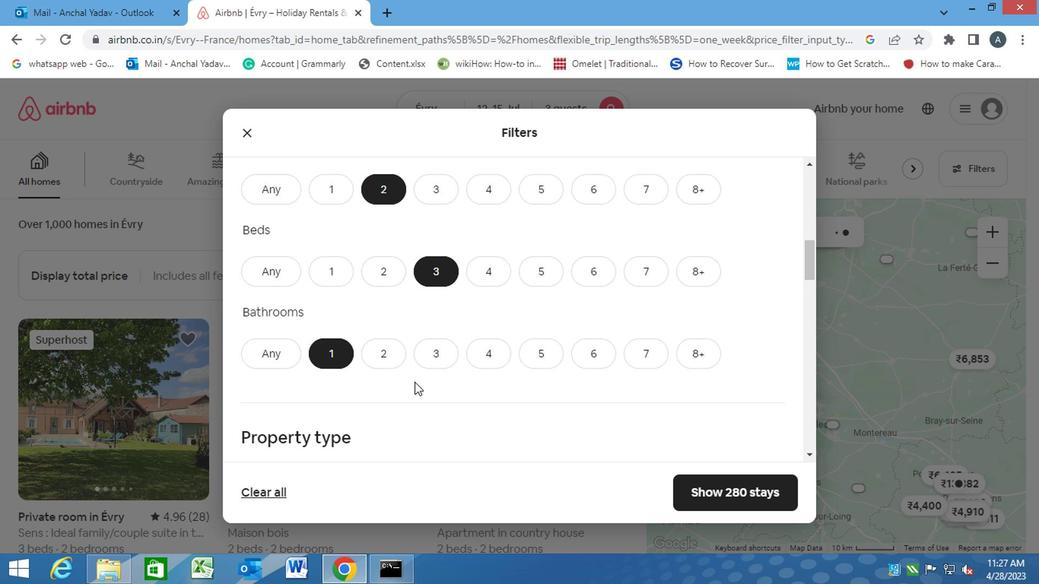 
Action: Mouse moved to (327, 315)
Screenshot: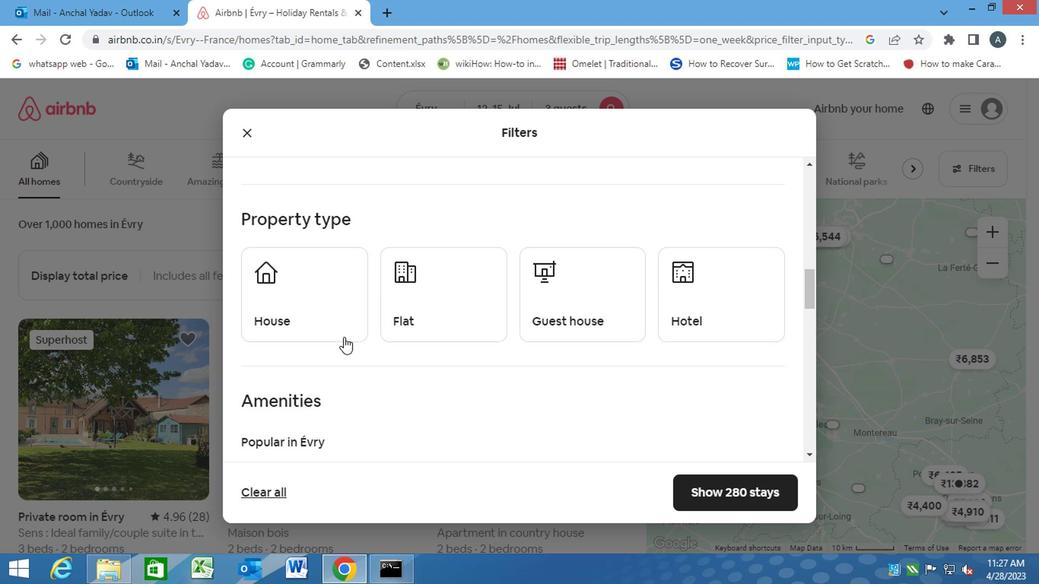 
Action: Mouse pressed left at (327, 315)
Screenshot: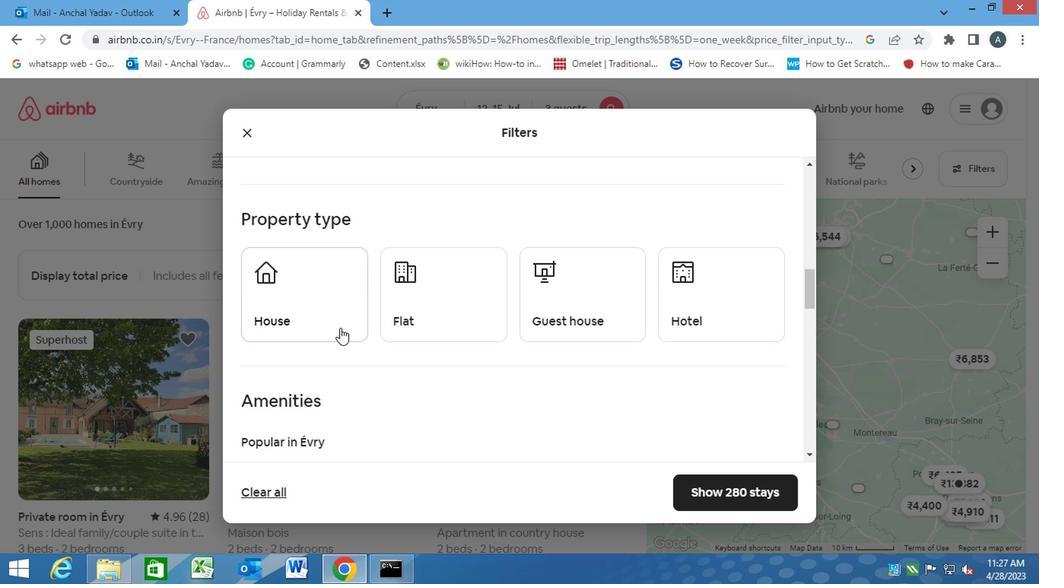 
Action: Mouse moved to (480, 305)
Screenshot: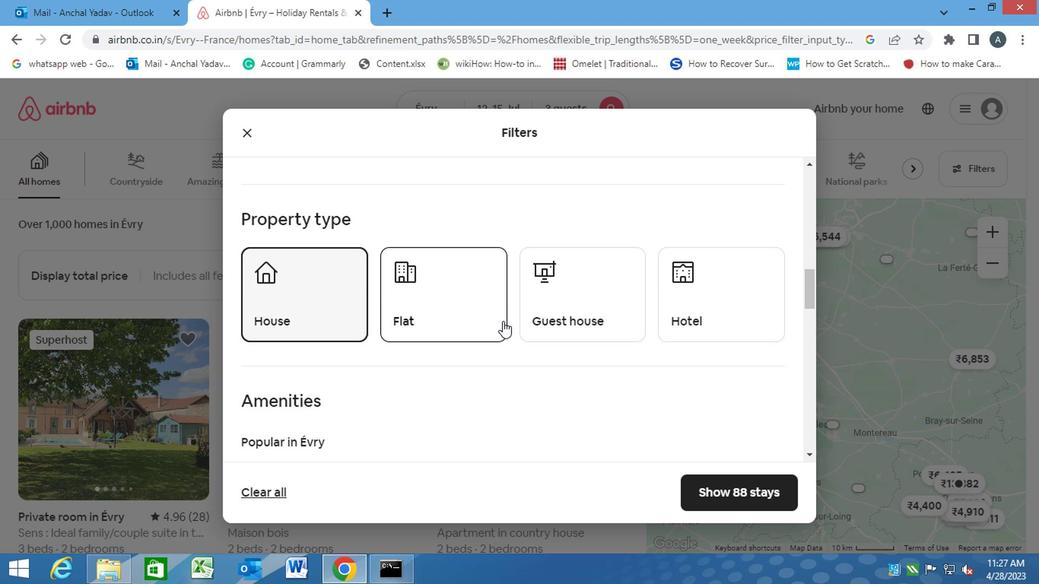 
Action: Mouse pressed left at (480, 305)
Screenshot: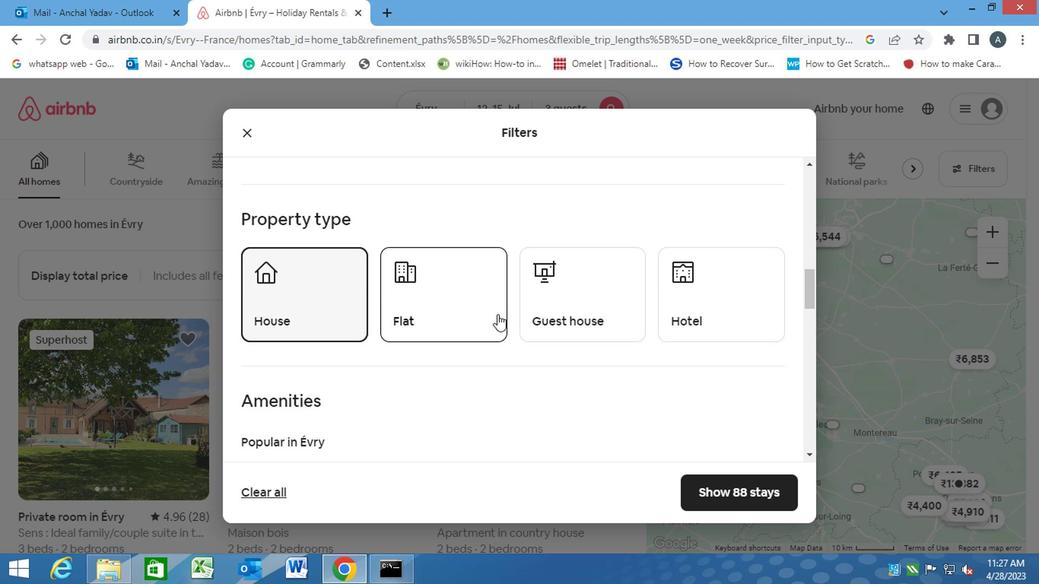 
Action: Mouse moved to (554, 322)
Screenshot: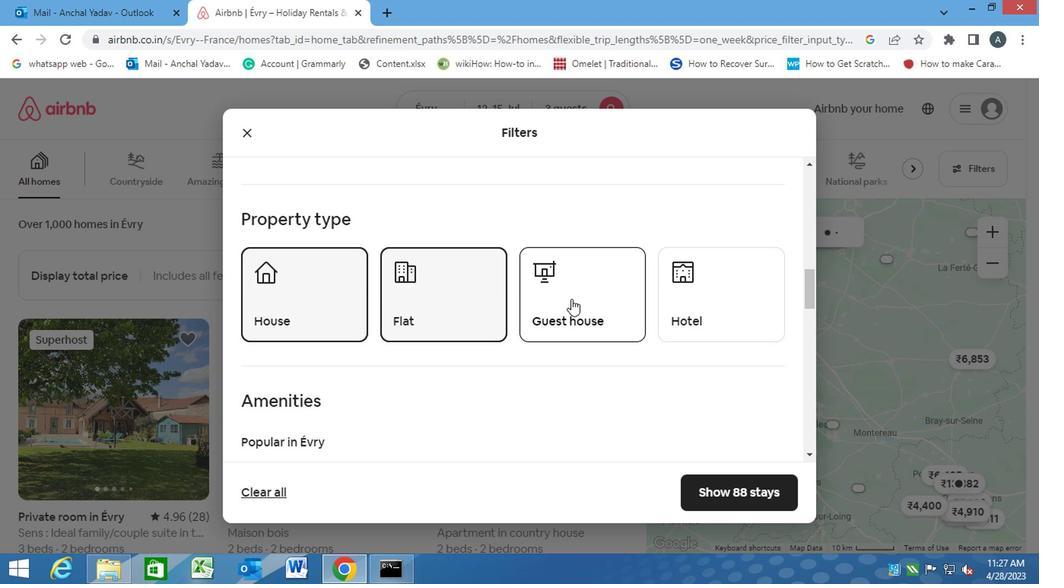 
Action: Mouse pressed left at (572, 299)
Screenshot: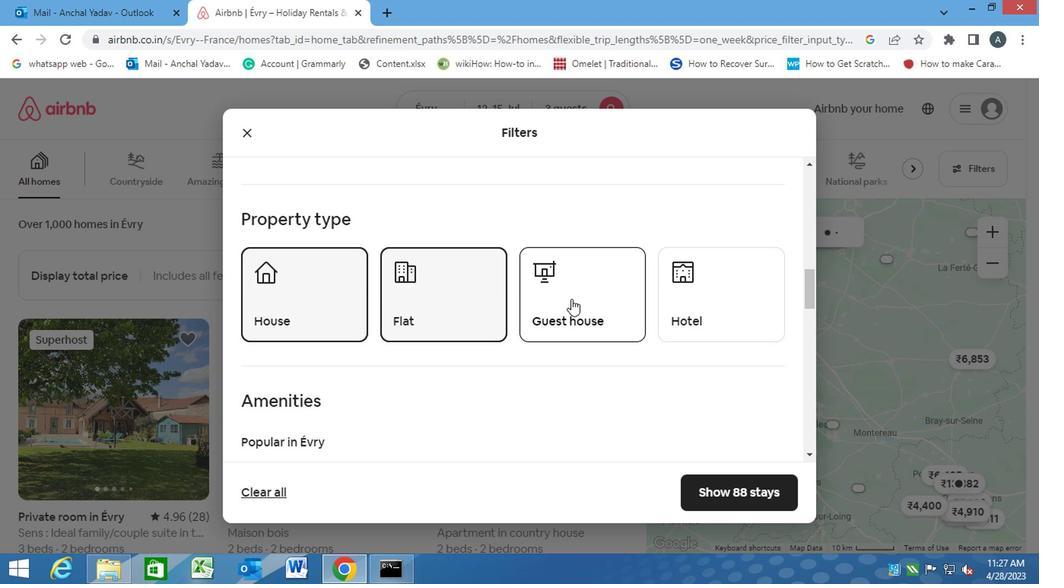 
Action: Mouse moved to (388, 370)
Screenshot: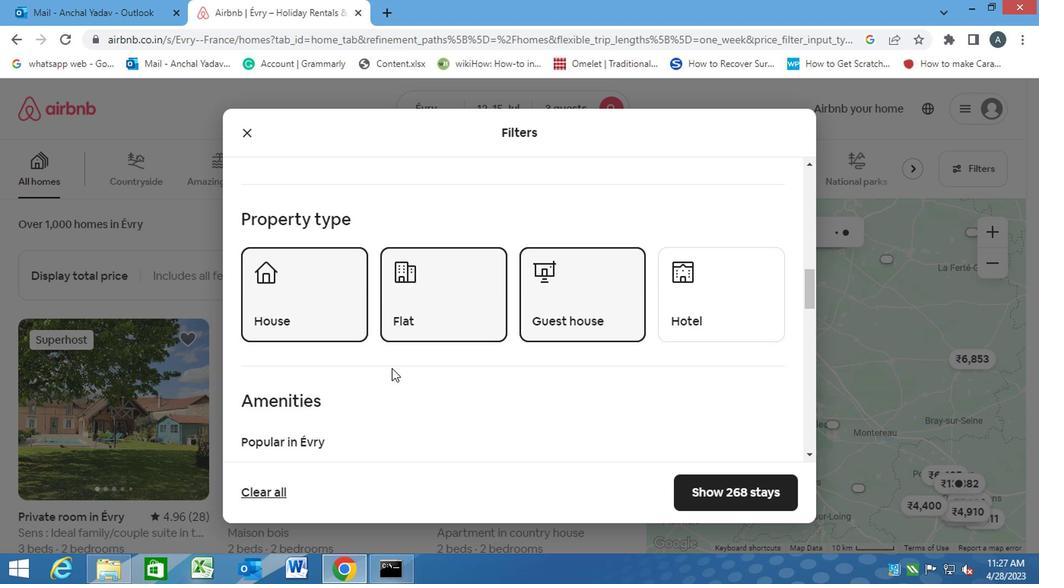 
Action: Mouse scrolled (388, 369) with delta (0, -1)
Screenshot: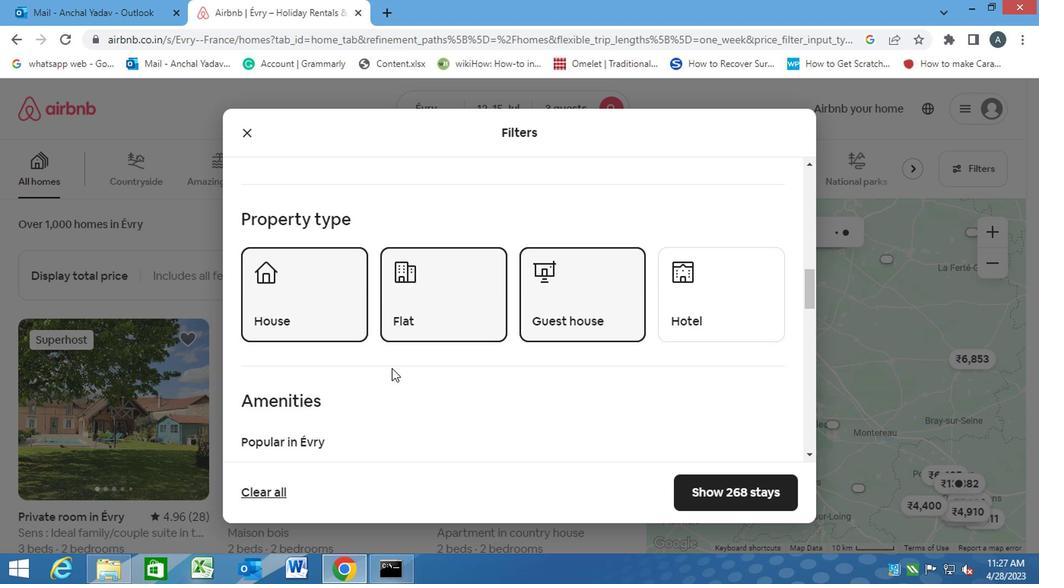 
Action: Mouse scrolled (388, 369) with delta (0, -1)
Screenshot: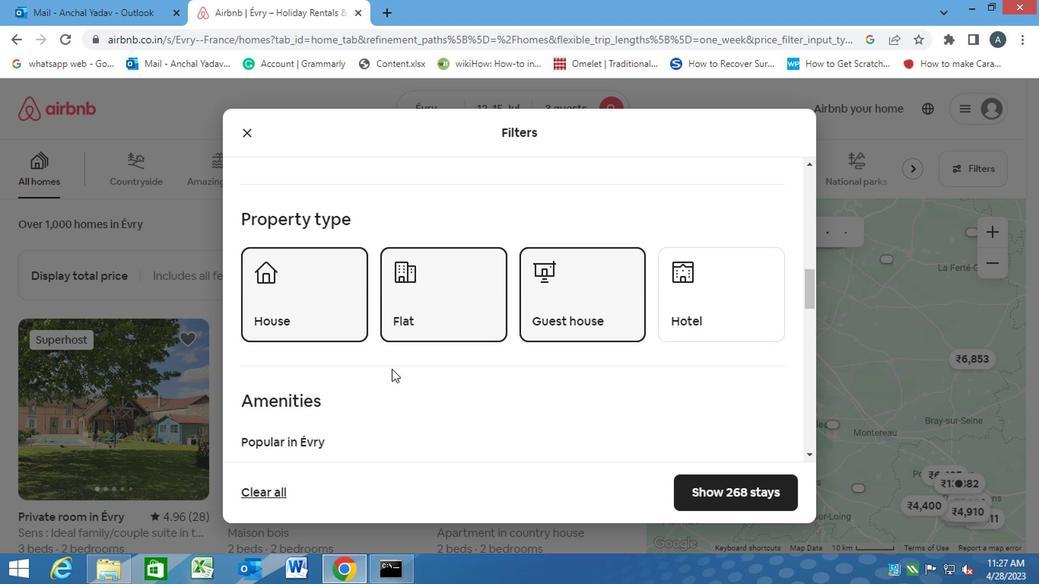 
Action: Mouse moved to (388, 370)
Screenshot: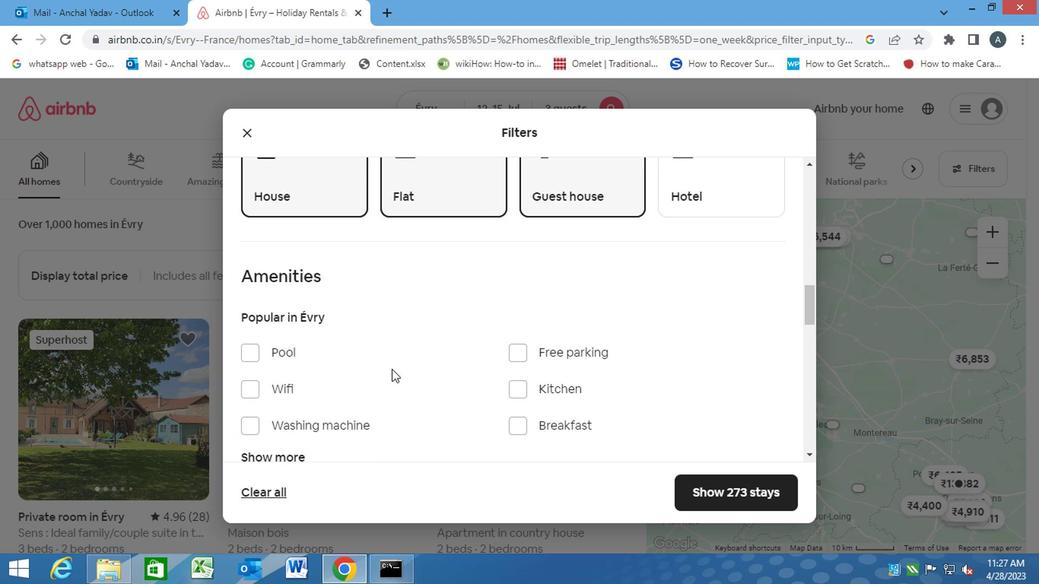 
Action: Mouse scrolled (388, 369) with delta (0, -1)
Screenshot: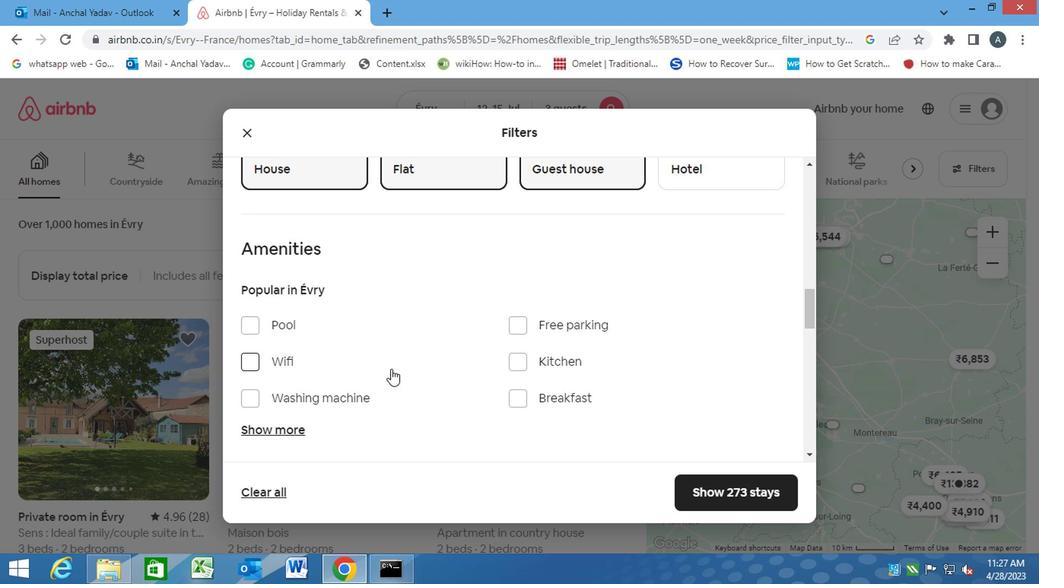 
Action: Mouse scrolled (388, 369) with delta (0, -1)
Screenshot: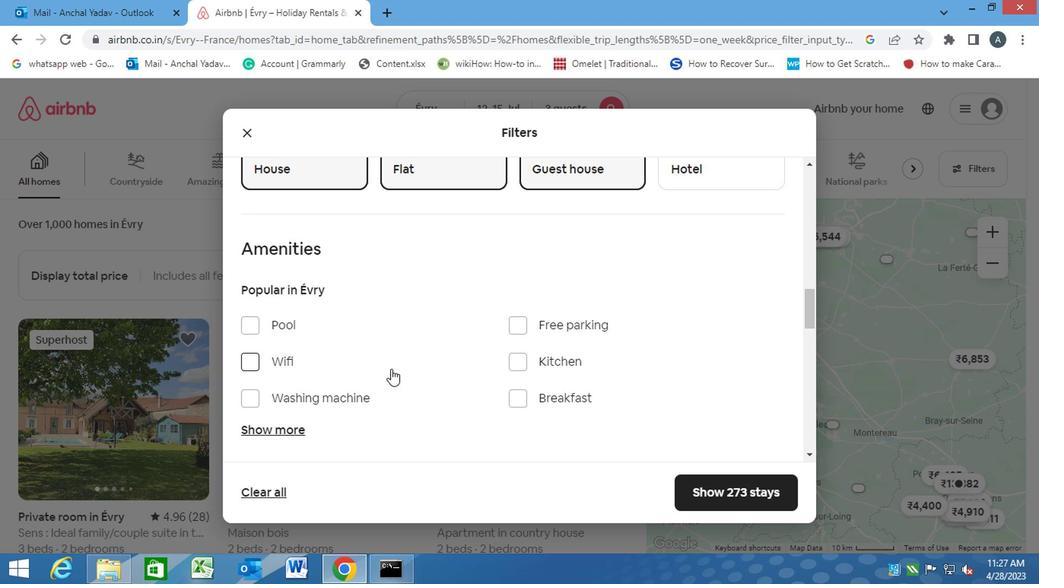 
Action: Mouse scrolled (388, 369) with delta (0, -1)
Screenshot: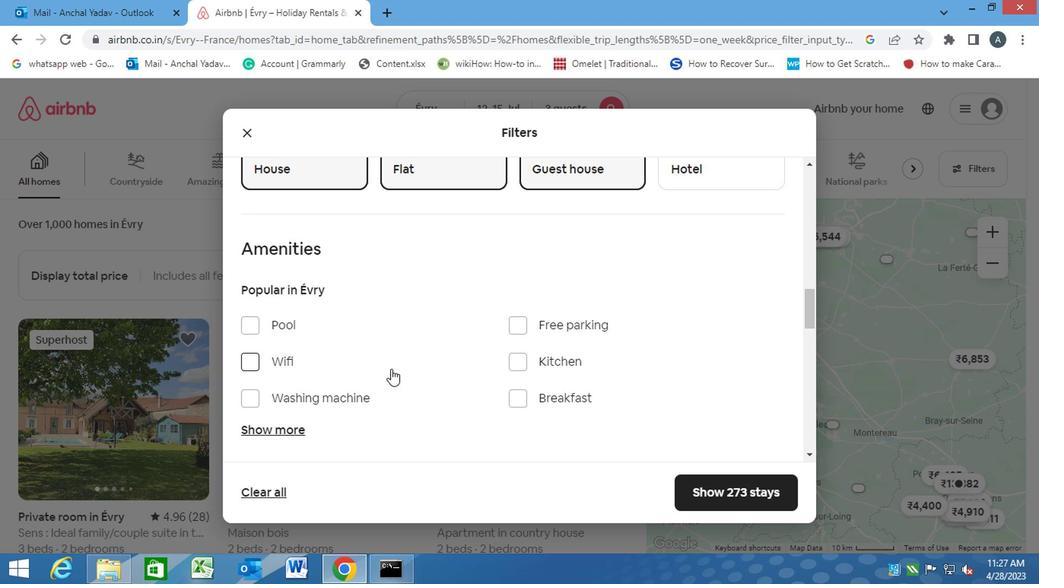 
Action: Mouse moved to (419, 363)
Screenshot: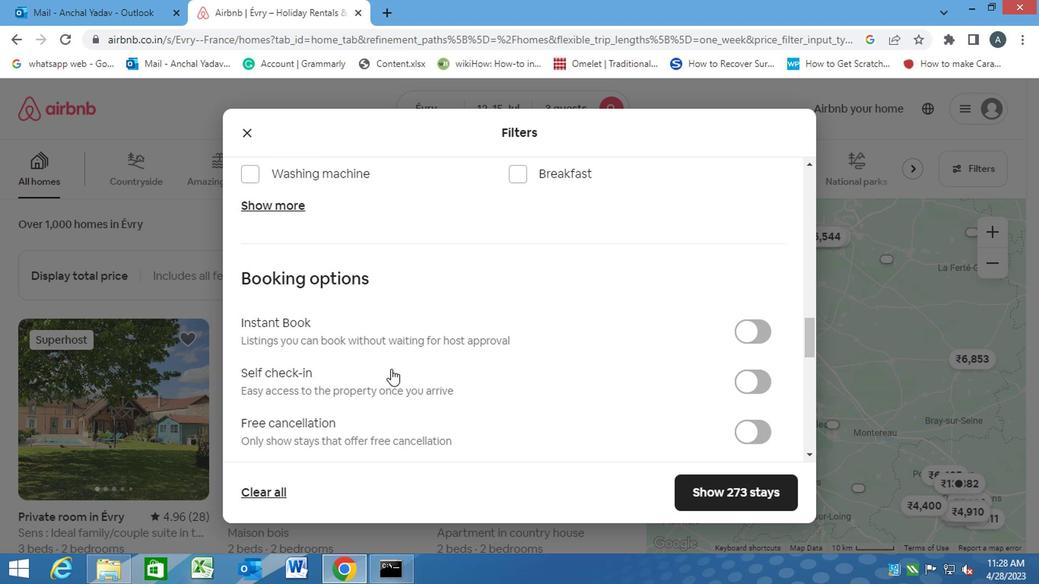 
Action: Mouse scrolled (419, 362) with delta (0, -1)
Screenshot: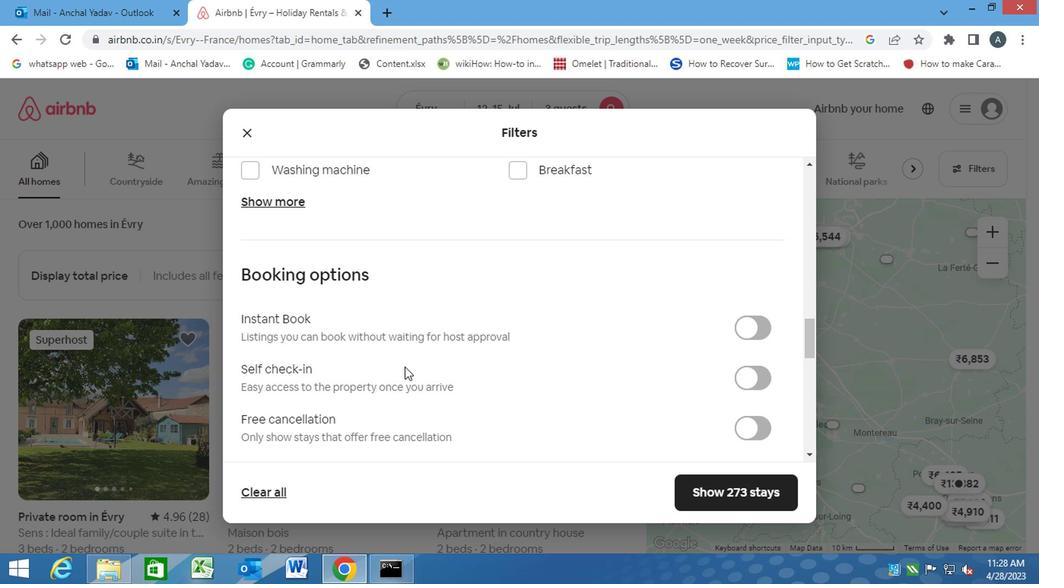 
Action: Mouse moved to (736, 301)
Screenshot: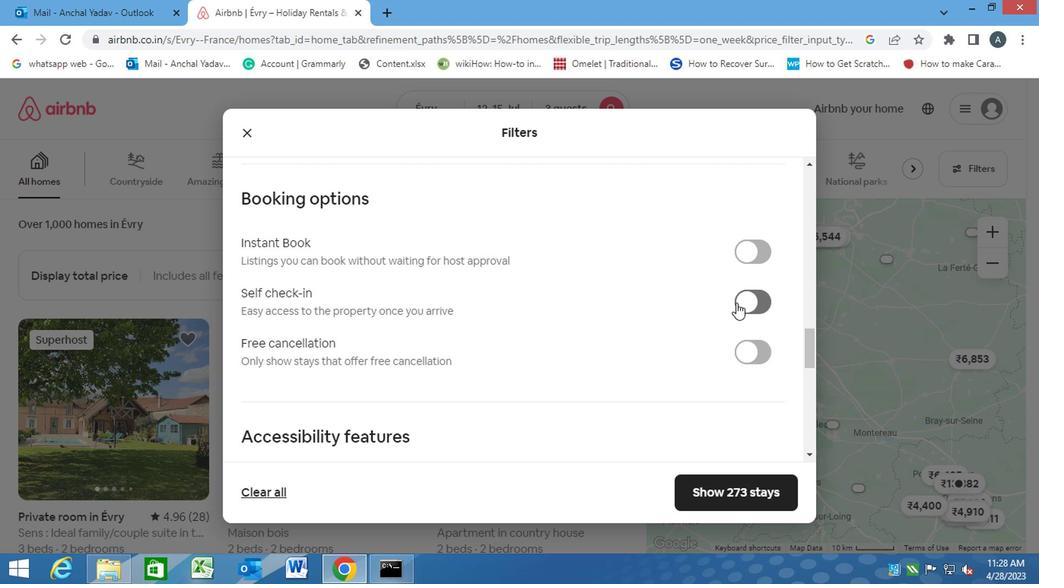 
Action: Mouse pressed left at (736, 301)
Screenshot: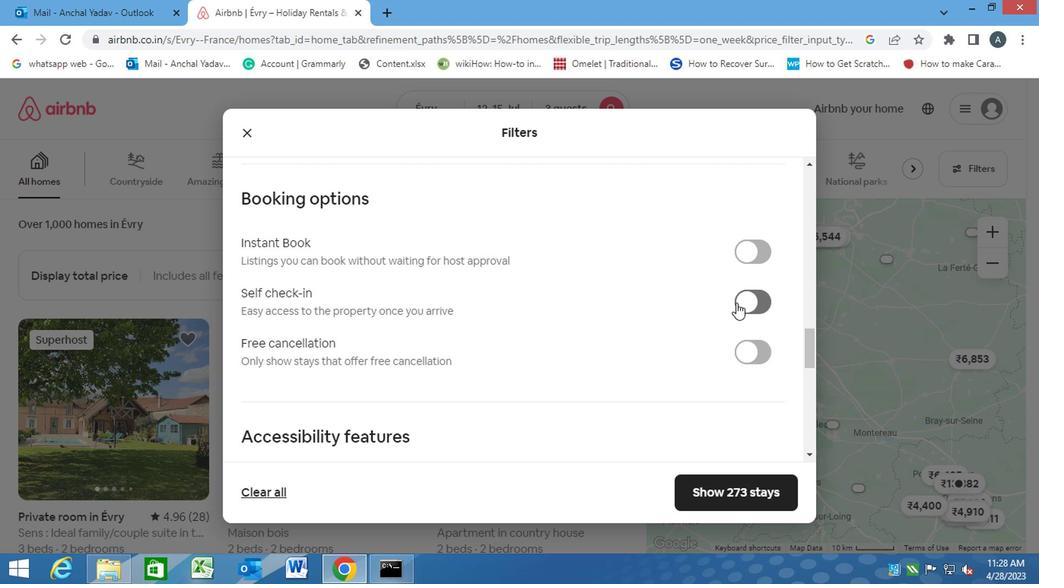 
Action: Mouse moved to (529, 361)
Screenshot: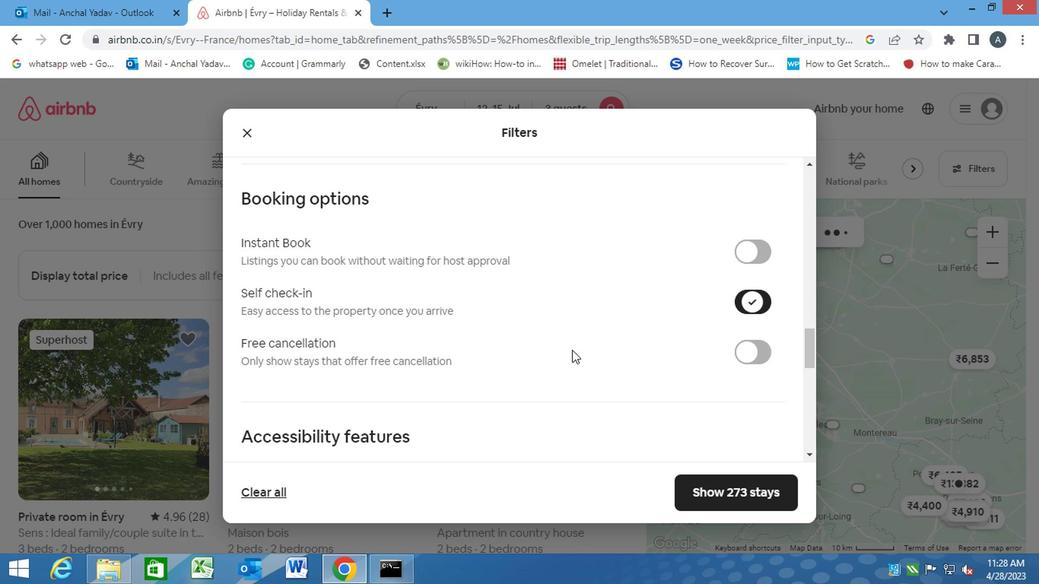 
Action: Mouse scrolled (529, 361) with delta (0, 0)
Screenshot: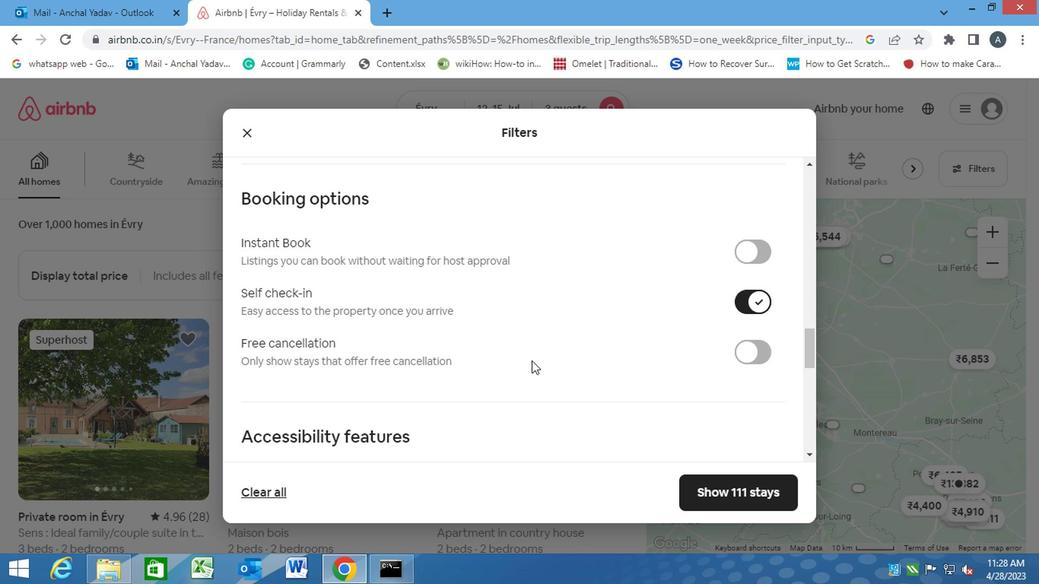 
Action: Mouse scrolled (529, 361) with delta (0, 0)
Screenshot: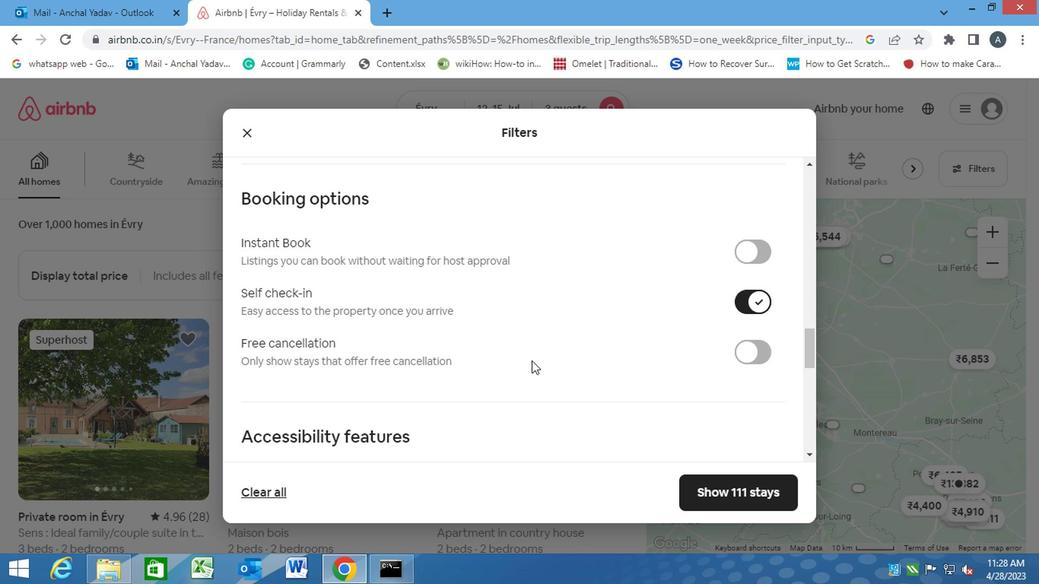 
Action: Mouse moved to (527, 362)
Screenshot: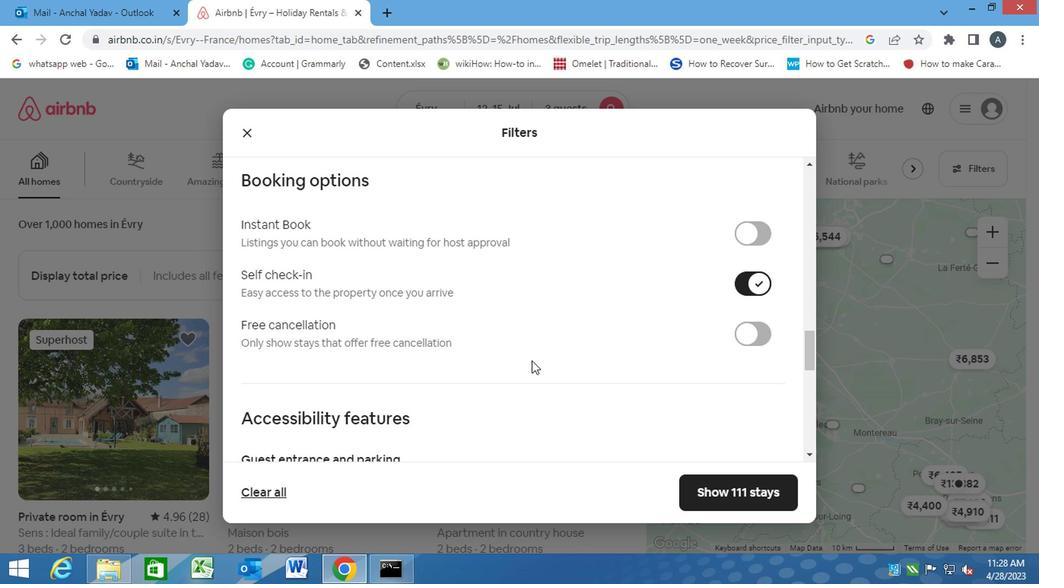 
Action: Mouse scrolled (527, 361) with delta (0, 0)
Screenshot: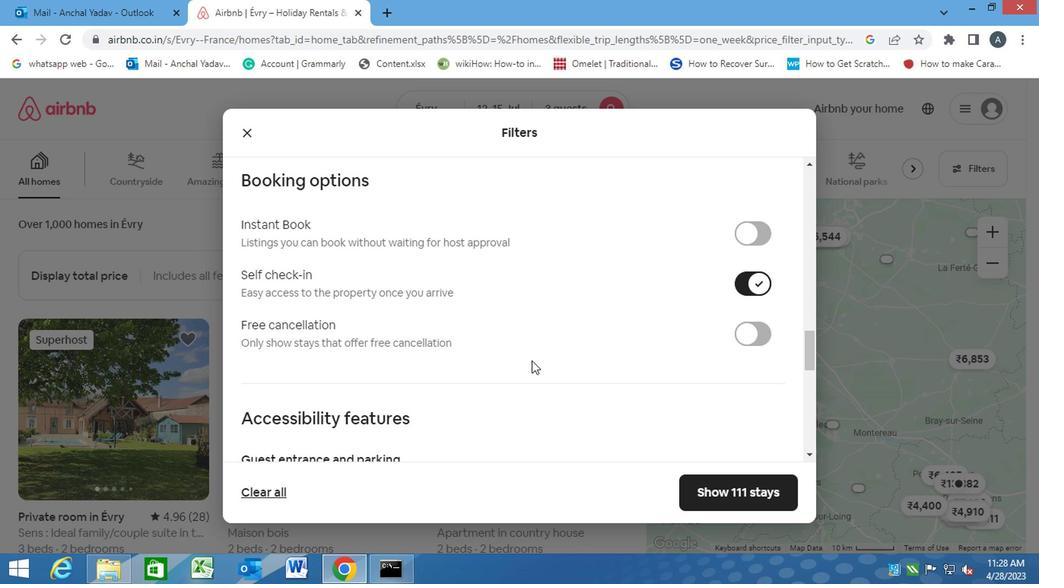 
Action: Mouse moved to (527, 363)
Screenshot: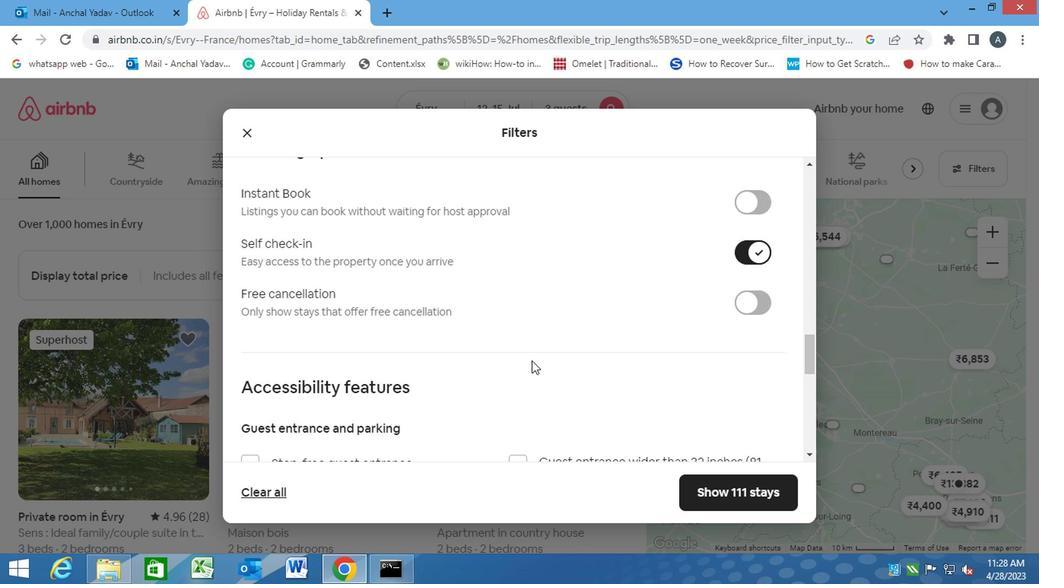 
Action: Mouse scrolled (527, 362) with delta (0, -1)
Screenshot: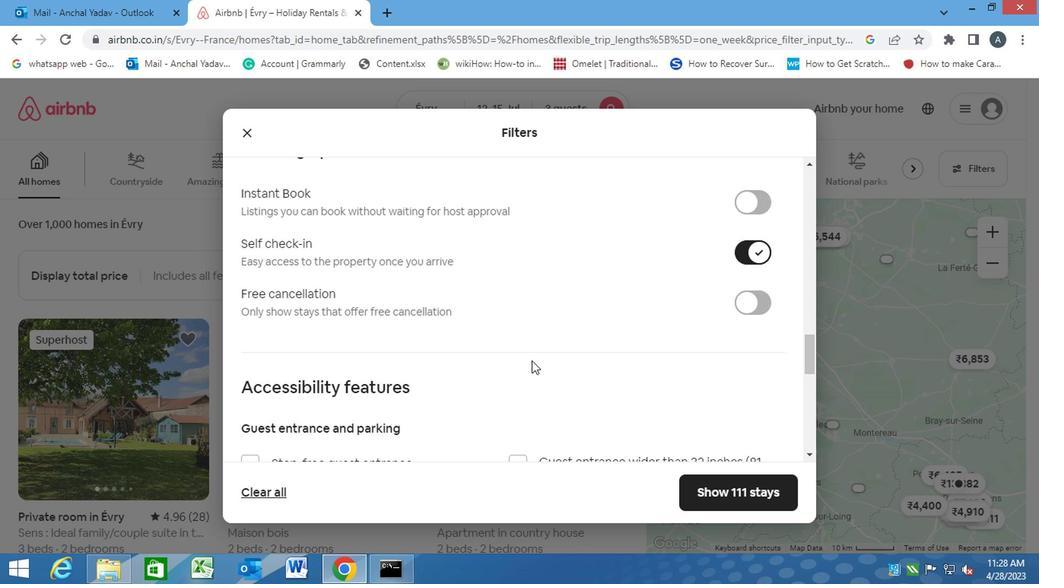 
Action: Mouse moved to (631, 432)
Screenshot: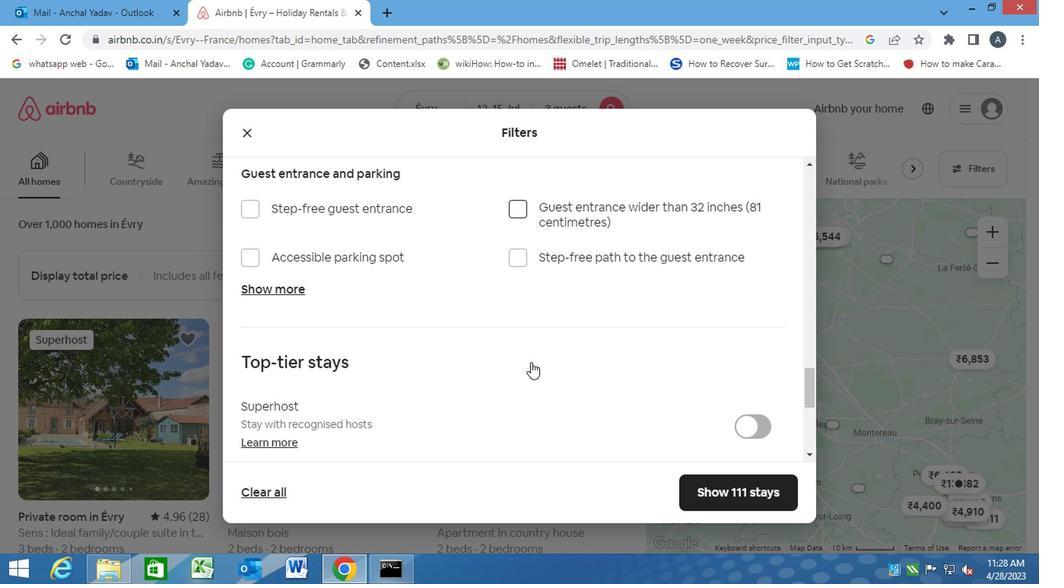 
Action: Mouse scrolled (631, 431) with delta (0, -1)
Screenshot: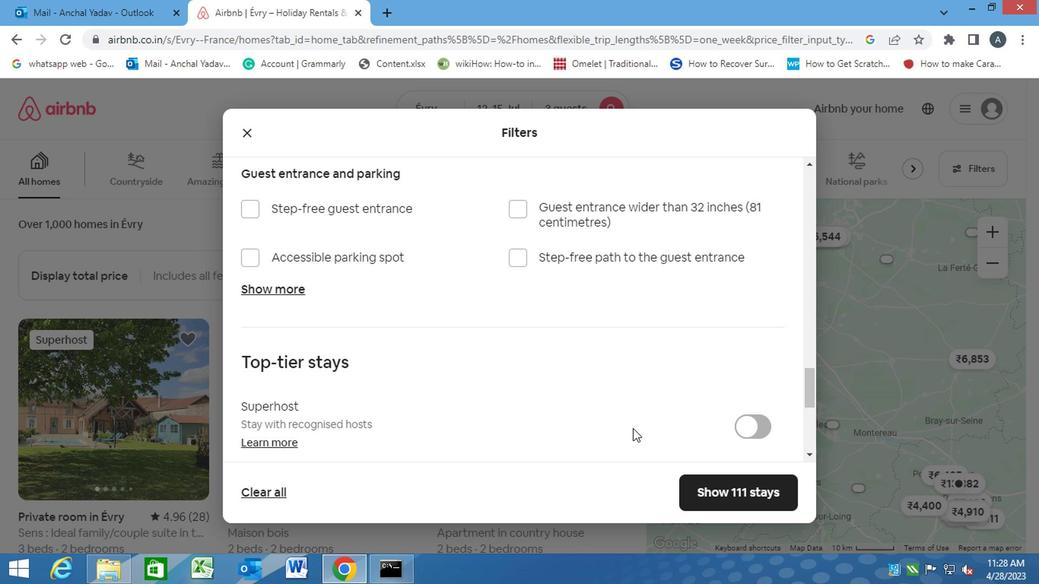 
Action: Mouse scrolled (631, 431) with delta (0, -1)
Screenshot: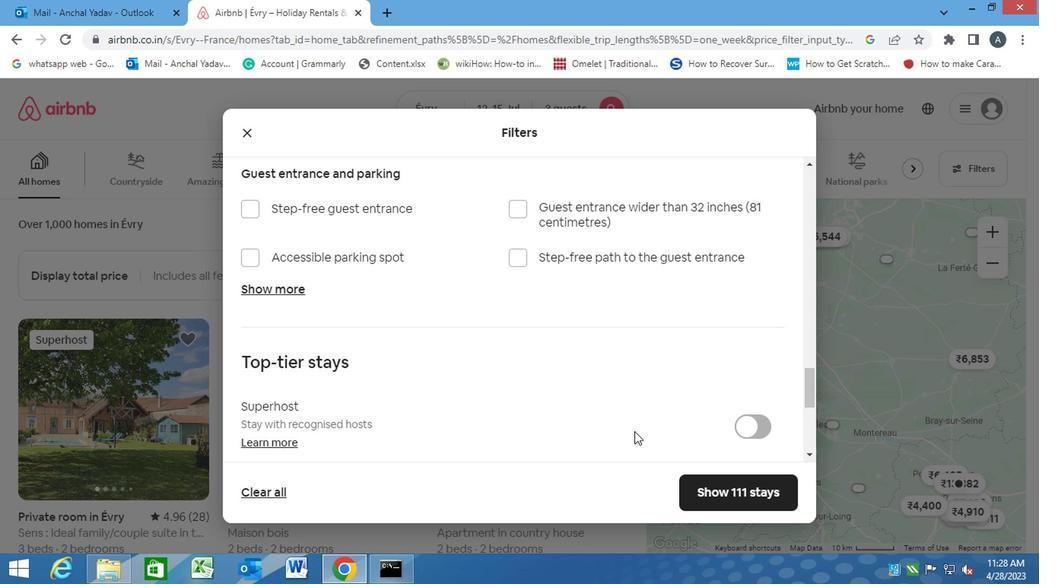 
Action: Mouse moved to (628, 432)
Screenshot: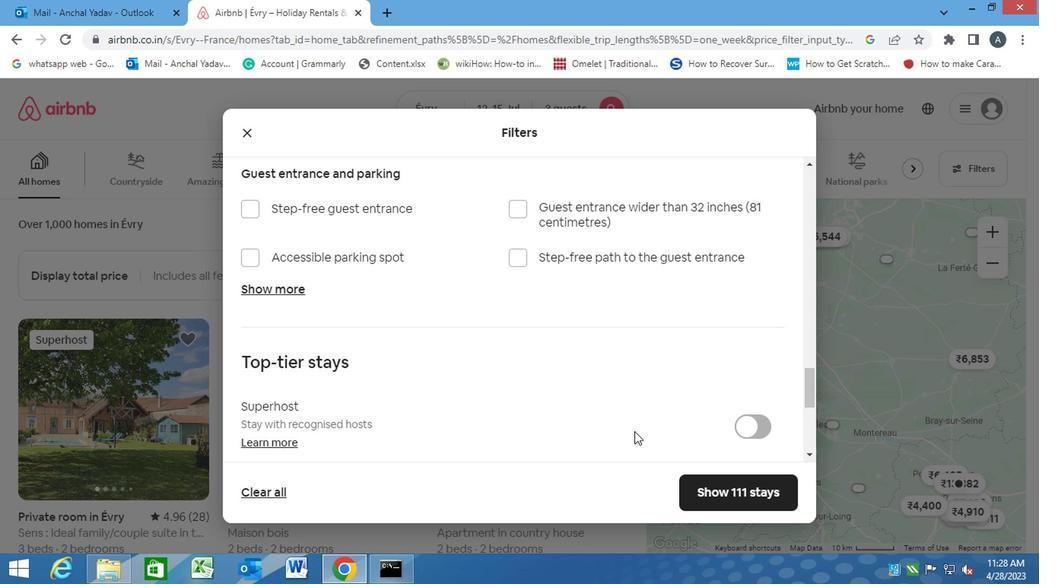 
Action: Mouse scrolled (628, 431) with delta (0, -1)
Screenshot: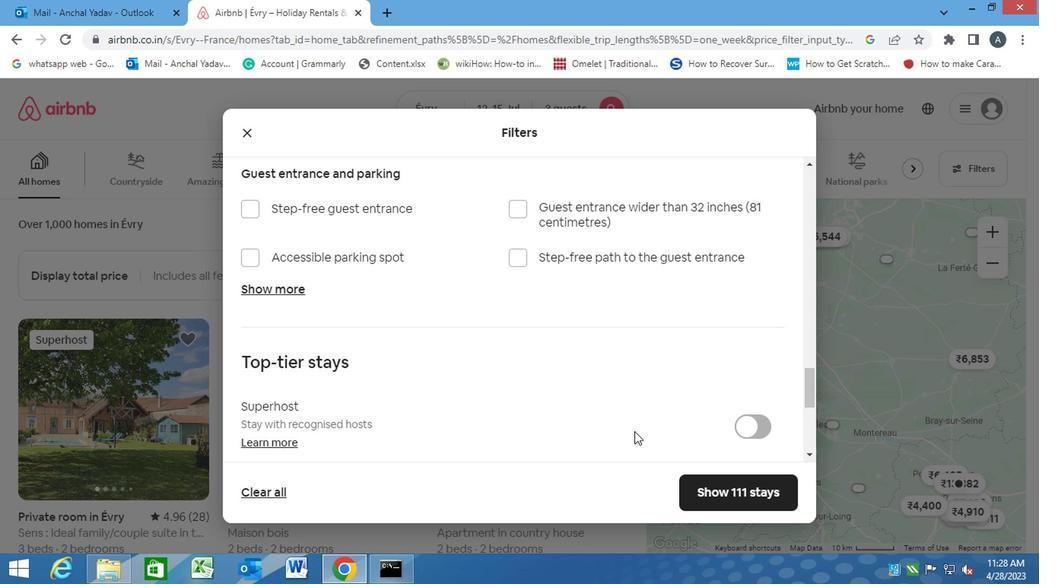 
Action: Mouse moved to (540, 430)
Screenshot: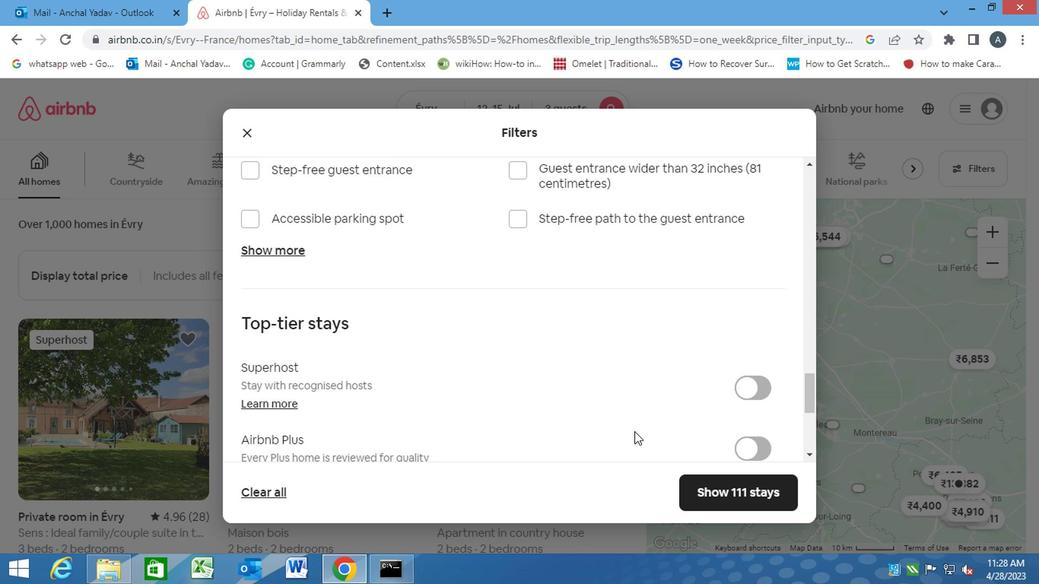 
Action: Mouse scrolled (540, 429) with delta (0, -1)
Screenshot: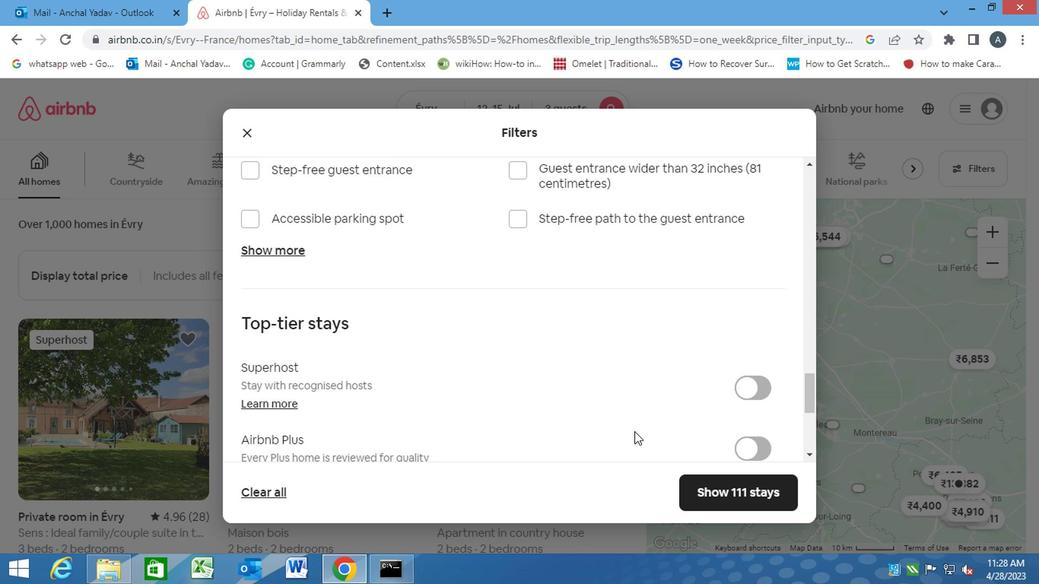 
Action: Mouse moved to (243, 363)
Screenshot: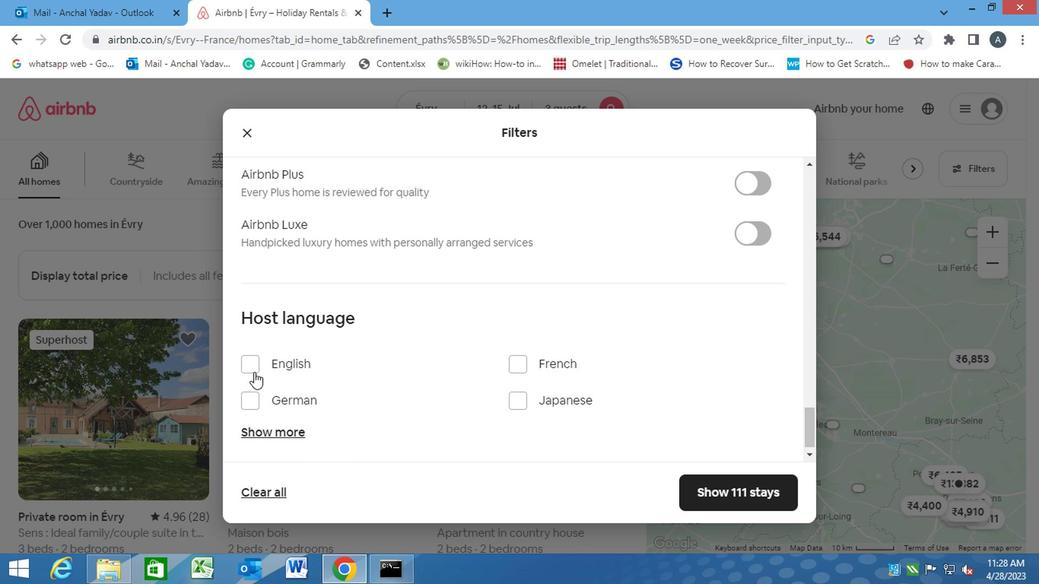 
Action: Mouse pressed left at (243, 363)
Screenshot: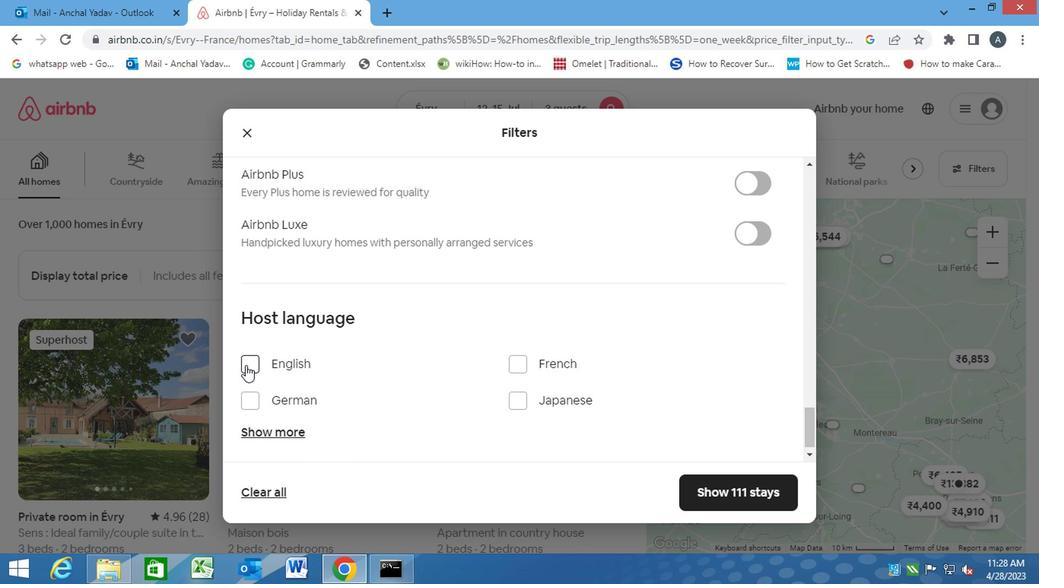 
Action: Mouse moved to (740, 487)
Screenshot: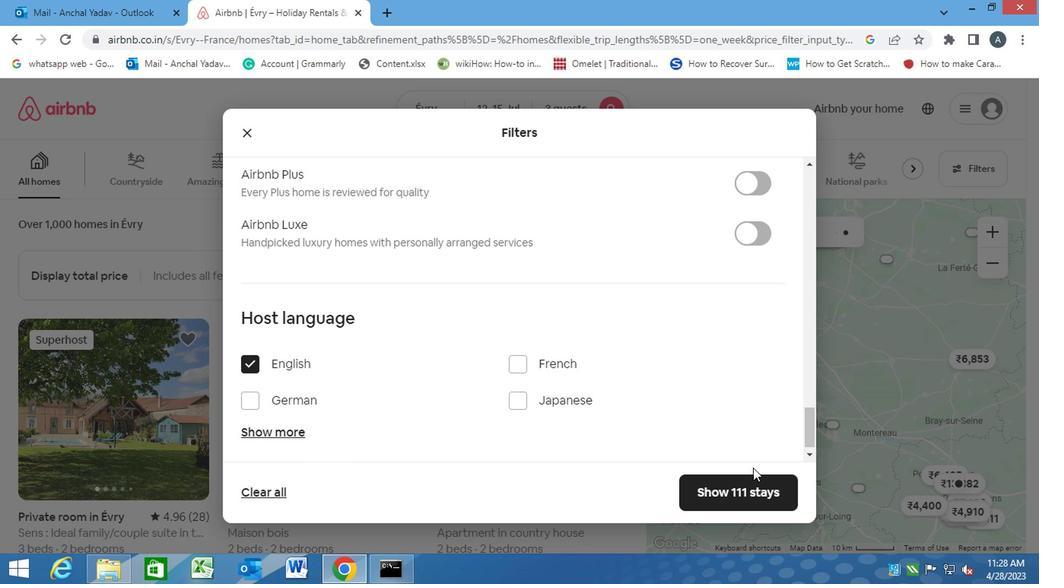 
Action: Mouse pressed left at (740, 487)
Screenshot: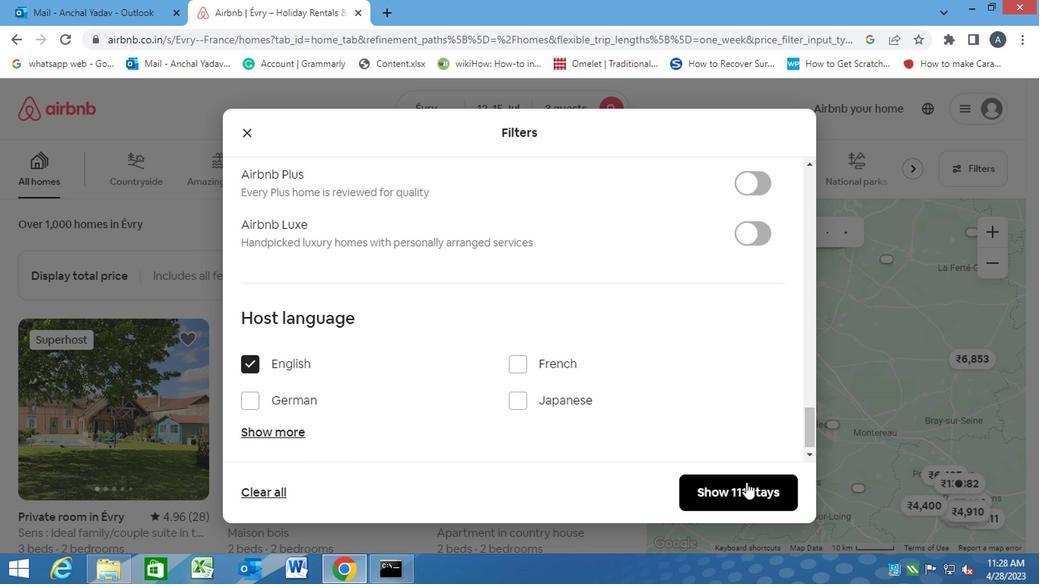
